 Task: Create a rule when custom fields attachments is set to a date between 1 and 7 working days from now by anyone except me.
Action: Mouse moved to (1038, 245)
Screenshot: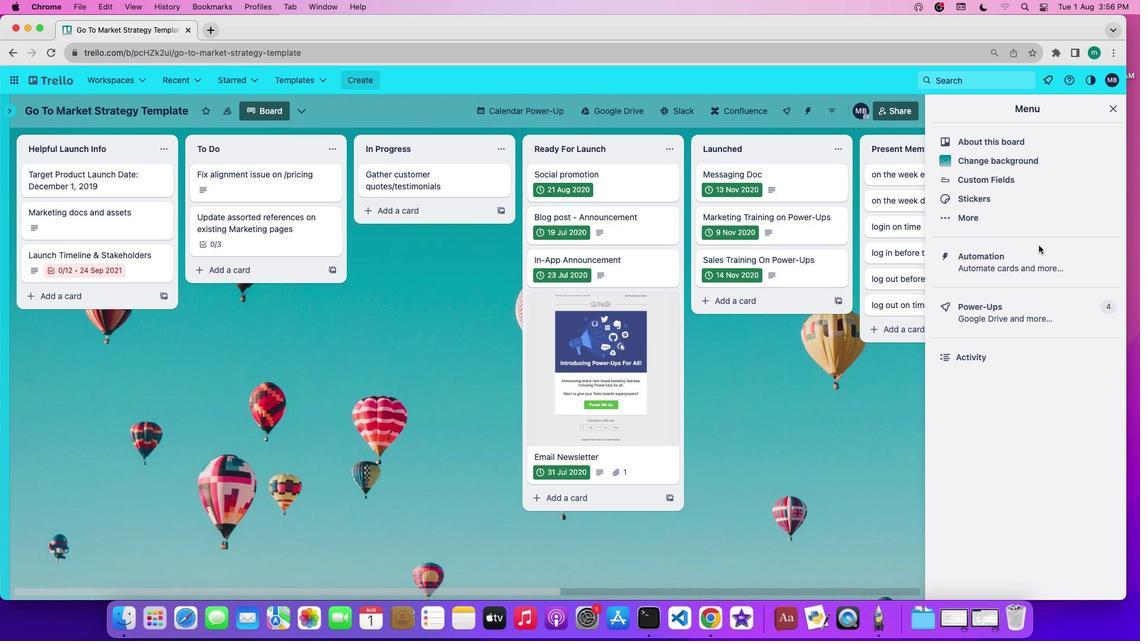 
Action: Mouse pressed left at (1038, 245)
Screenshot: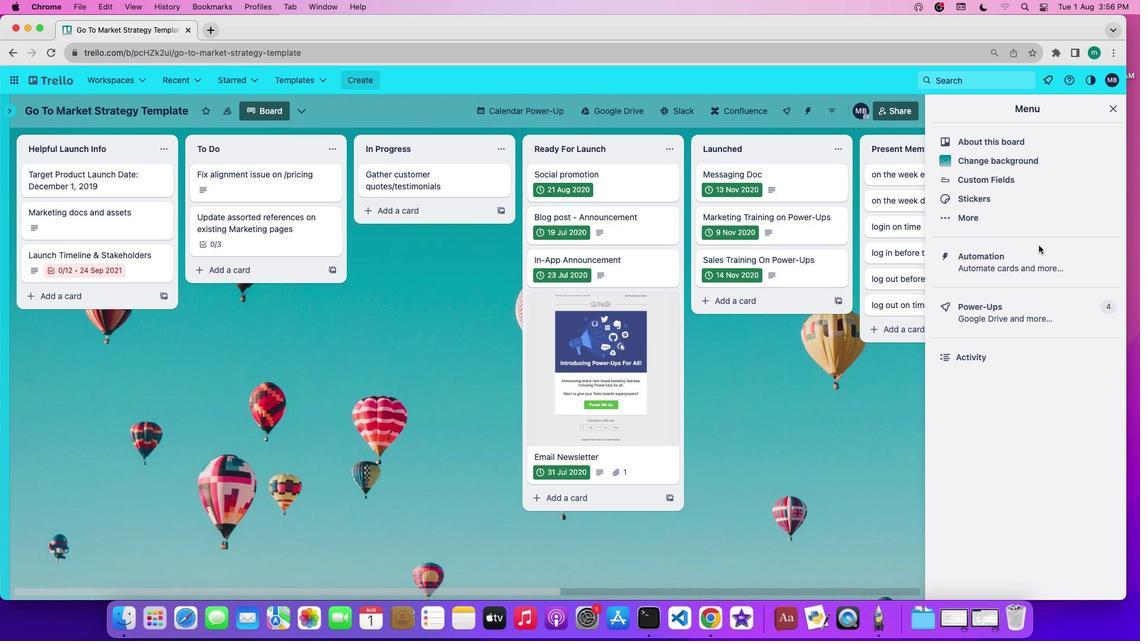 
Action: Mouse moved to (1038, 254)
Screenshot: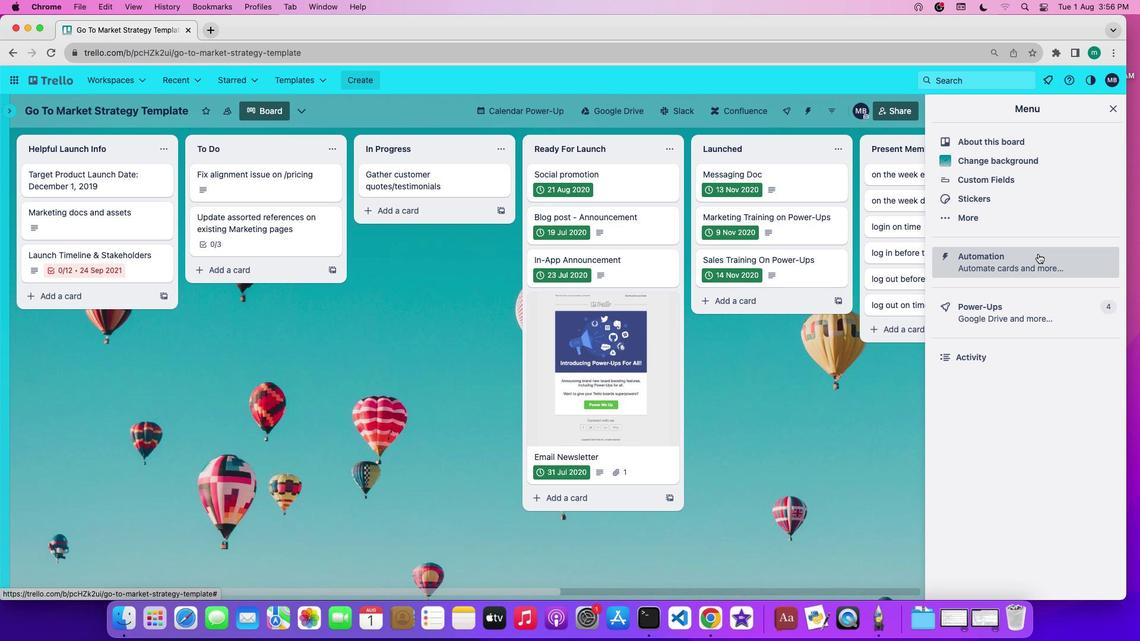 
Action: Mouse pressed left at (1038, 254)
Screenshot: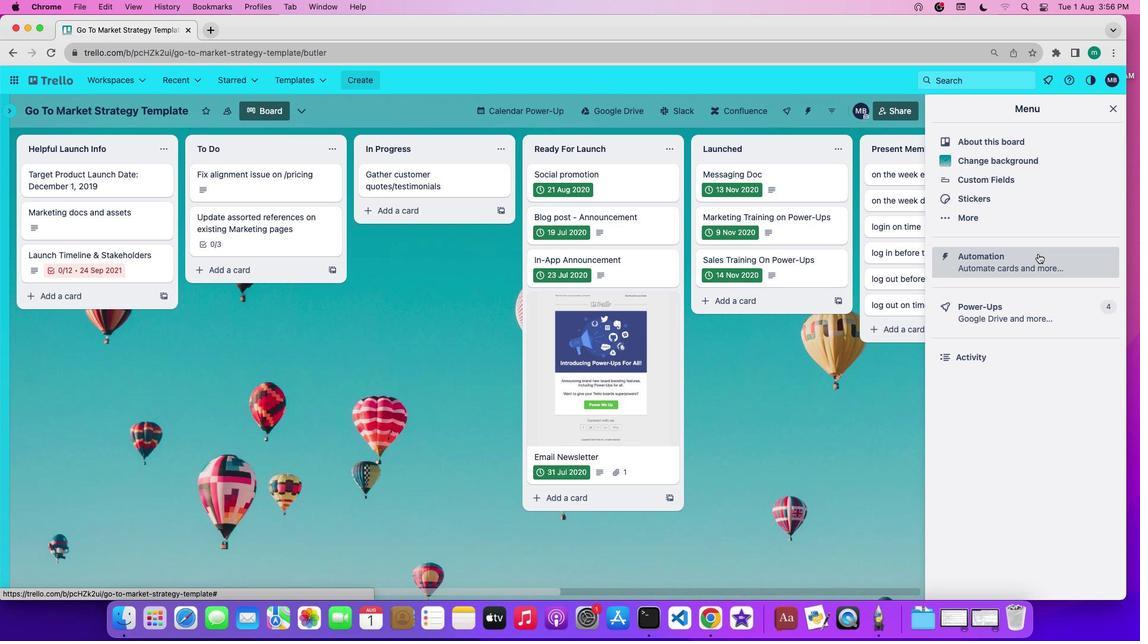 
Action: Mouse moved to (82, 212)
Screenshot: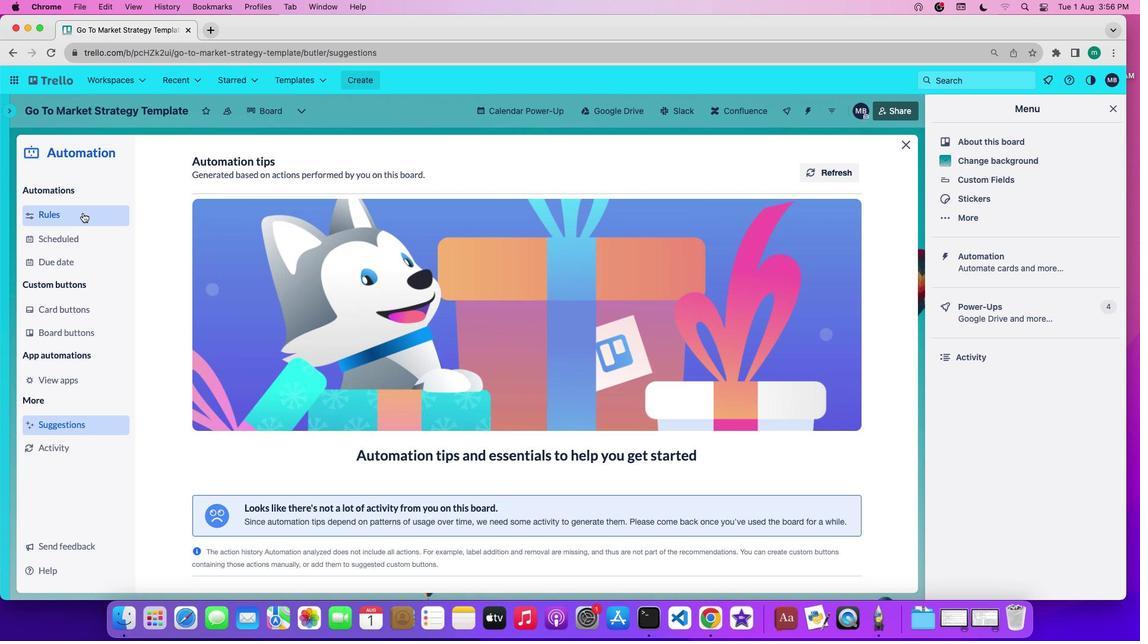 
Action: Mouse pressed left at (82, 212)
Screenshot: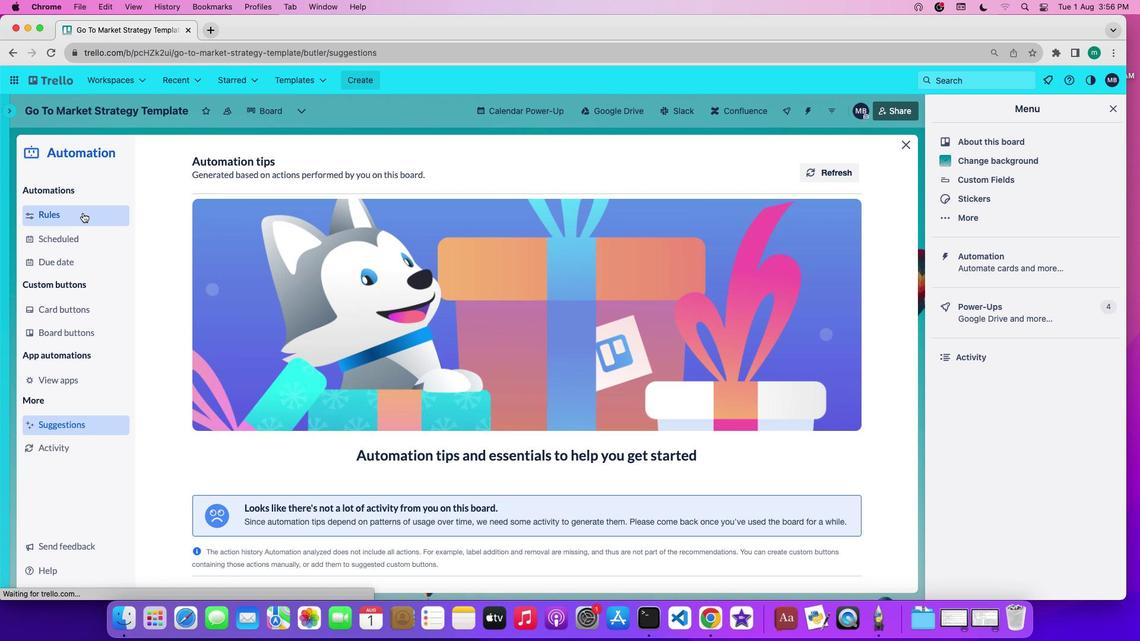 
Action: Mouse moved to (292, 425)
Screenshot: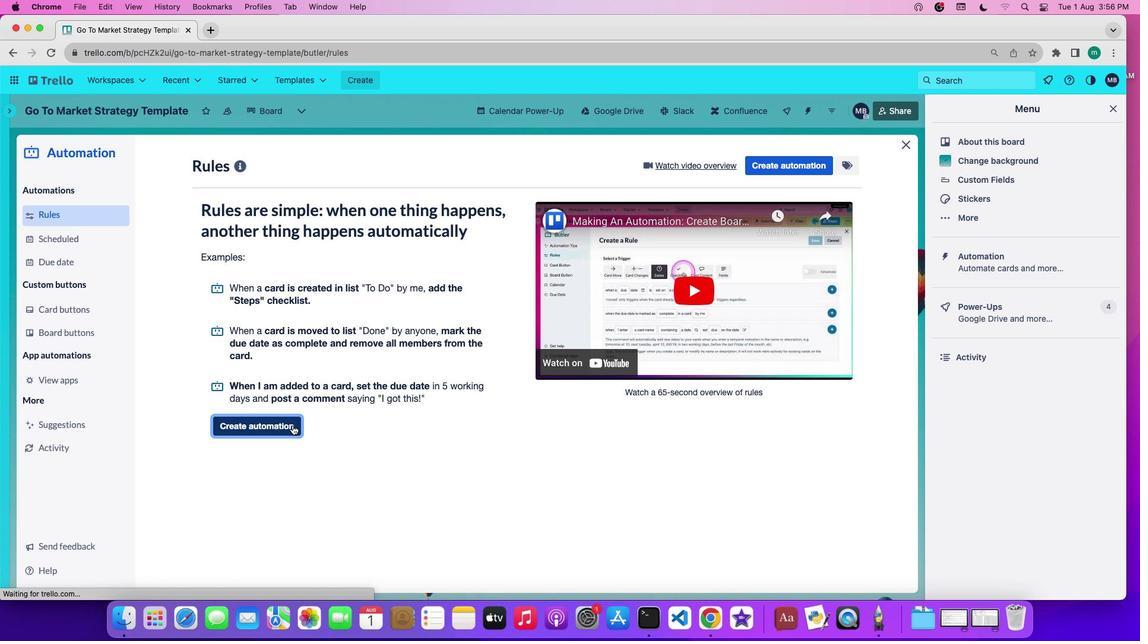 
Action: Mouse pressed left at (292, 425)
Screenshot: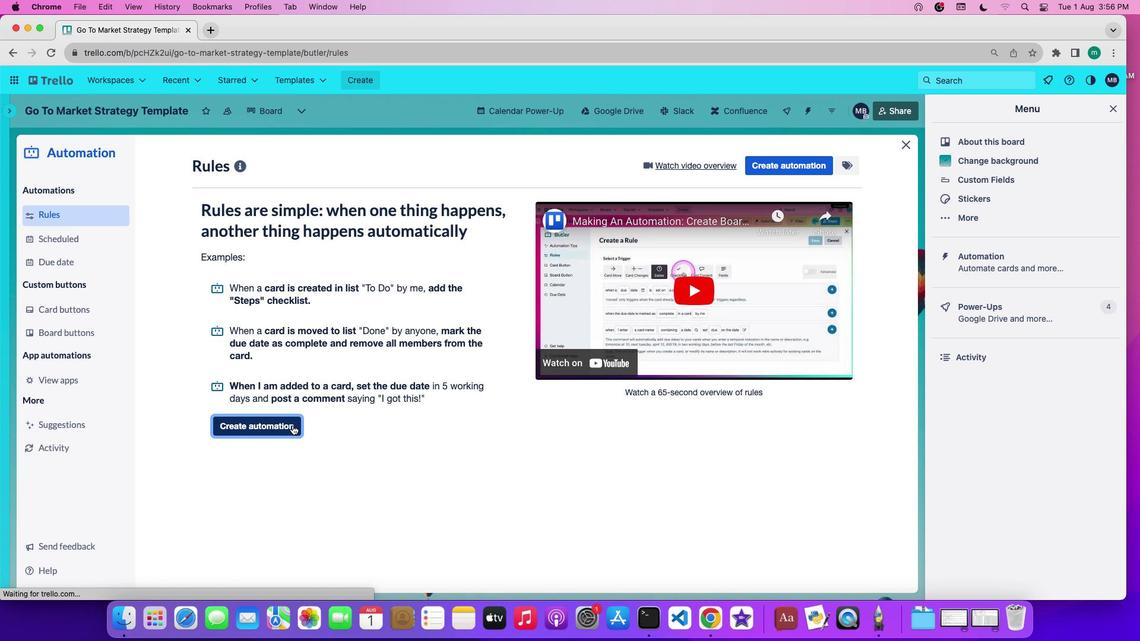 
Action: Mouse moved to (536, 273)
Screenshot: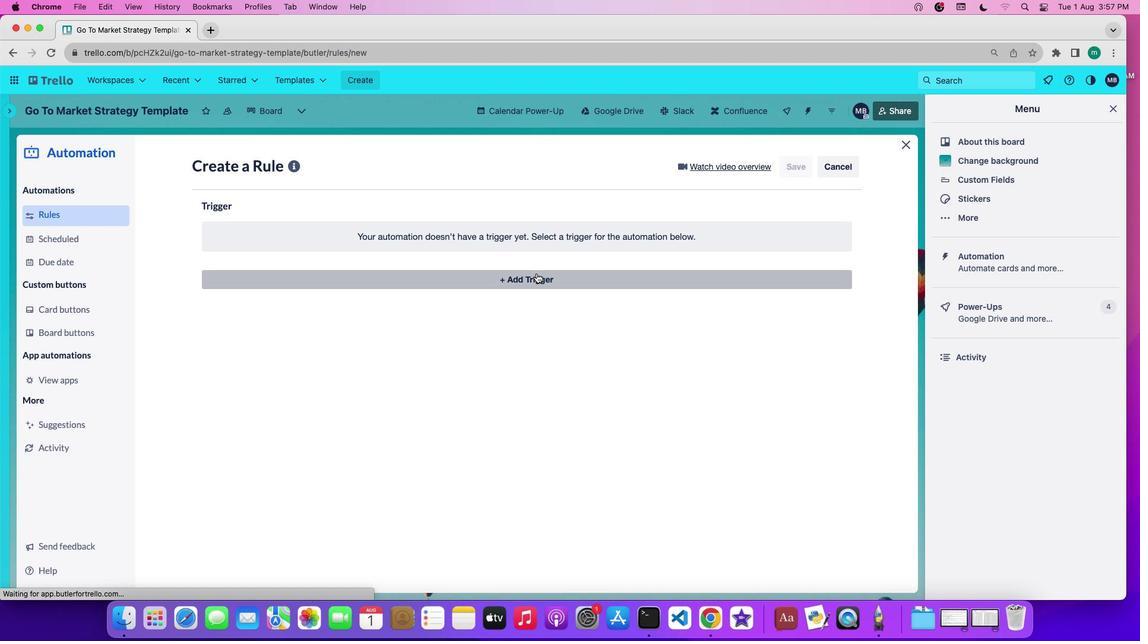 
Action: Mouse pressed left at (536, 273)
Screenshot: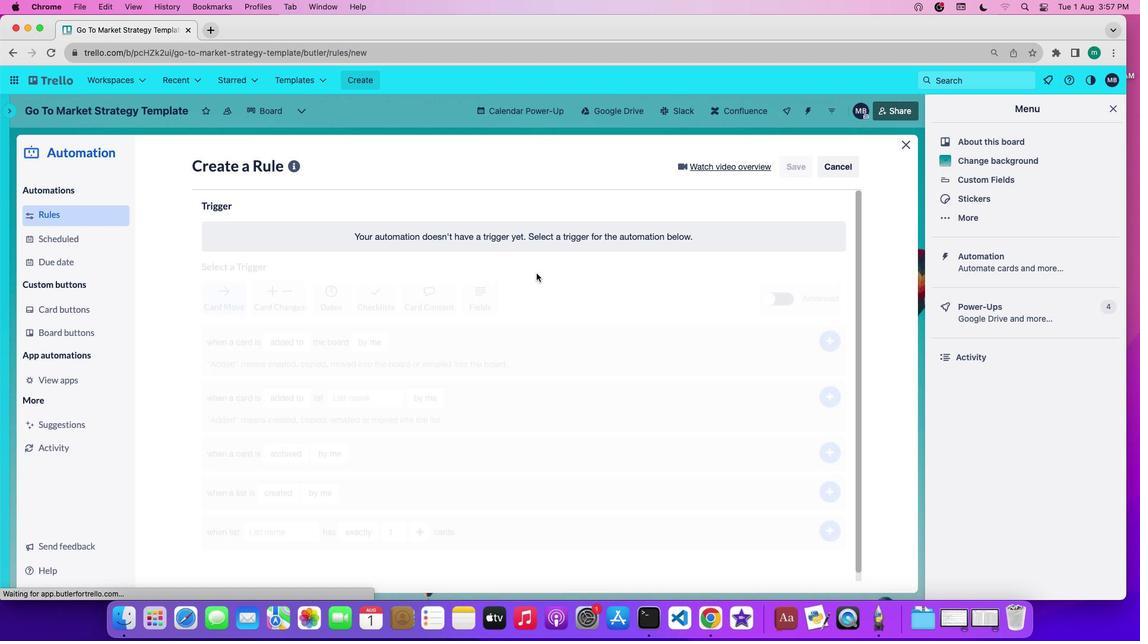 
Action: Mouse moved to (491, 326)
Screenshot: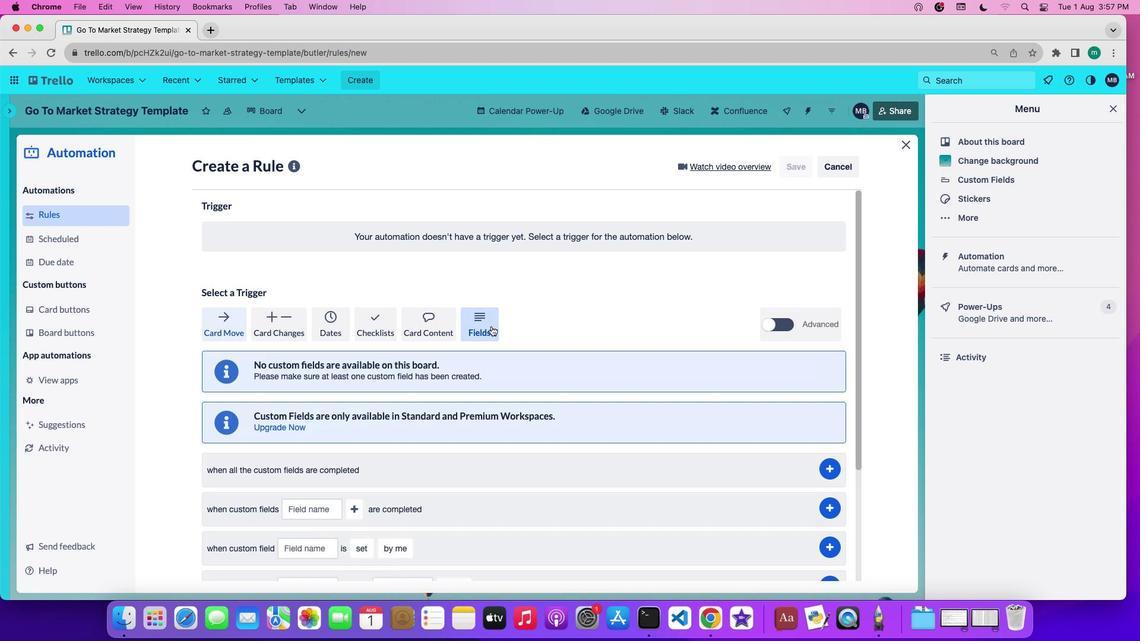 
Action: Mouse pressed left at (491, 326)
Screenshot: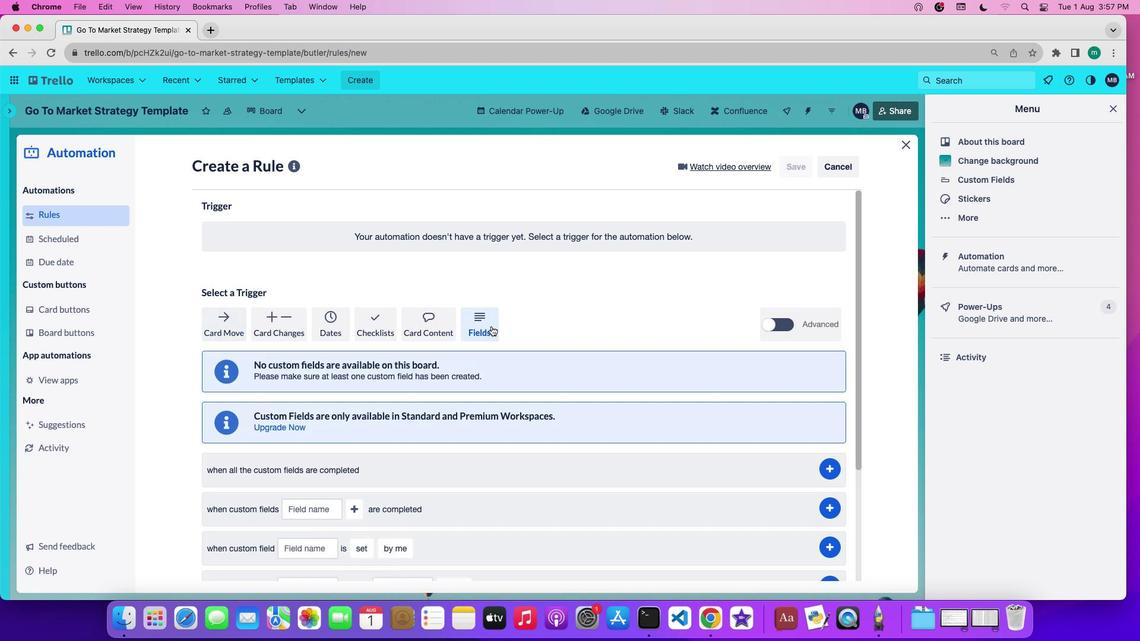 
Action: Mouse moved to (515, 418)
Screenshot: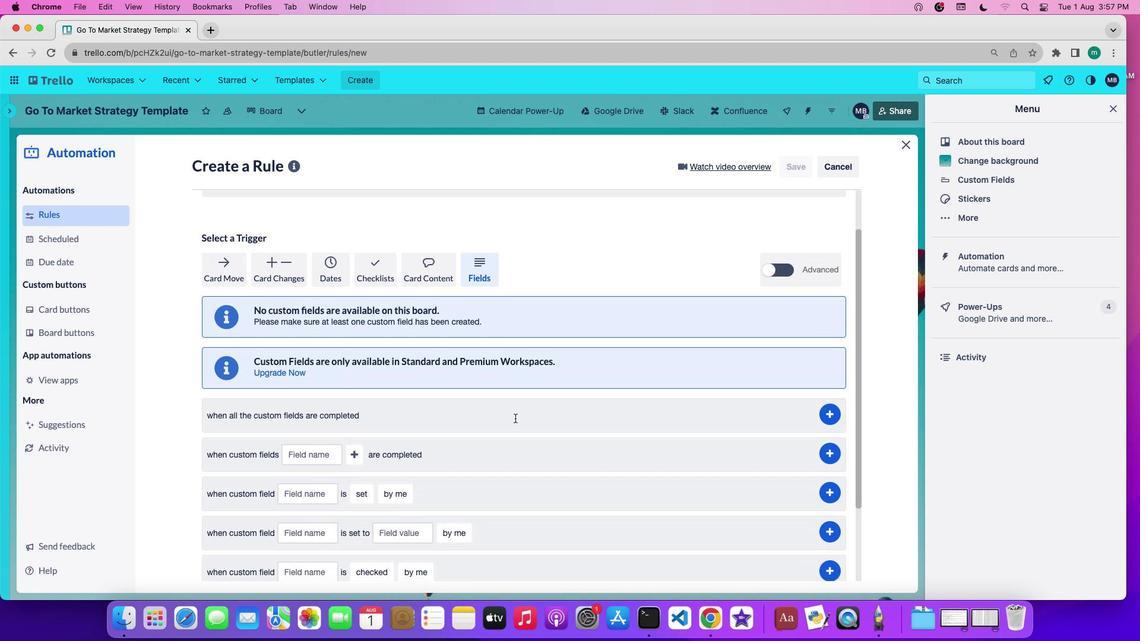 
Action: Mouse scrolled (515, 418) with delta (0, 0)
Screenshot: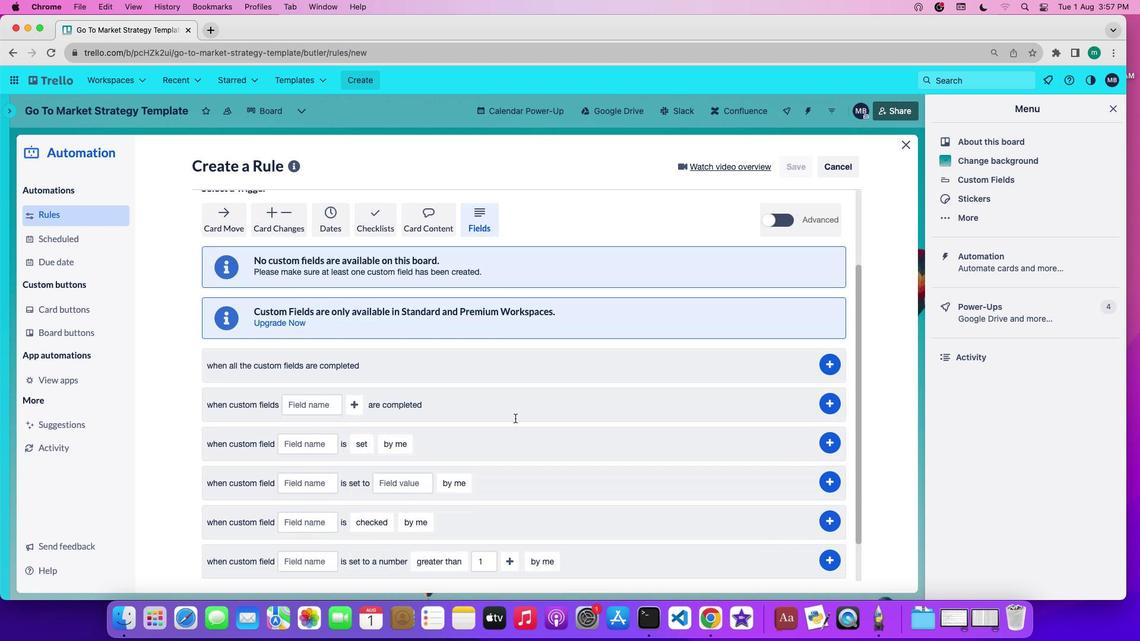 
Action: Mouse scrolled (515, 418) with delta (0, 0)
Screenshot: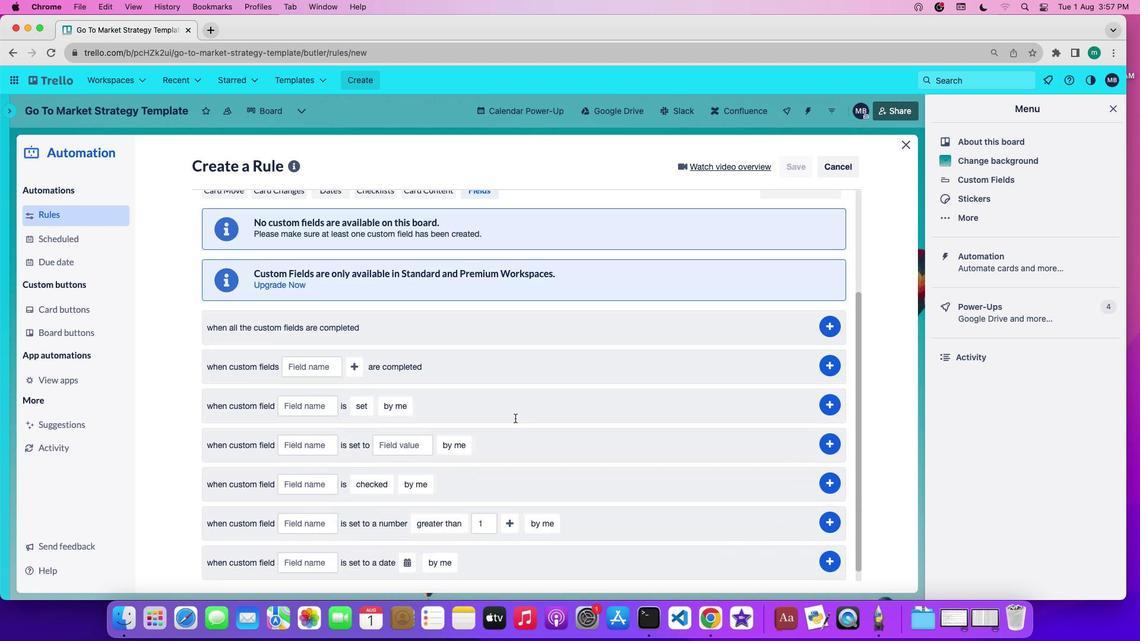 
Action: Mouse scrolled (515, 418) with delta (0, -1)
Screenshot: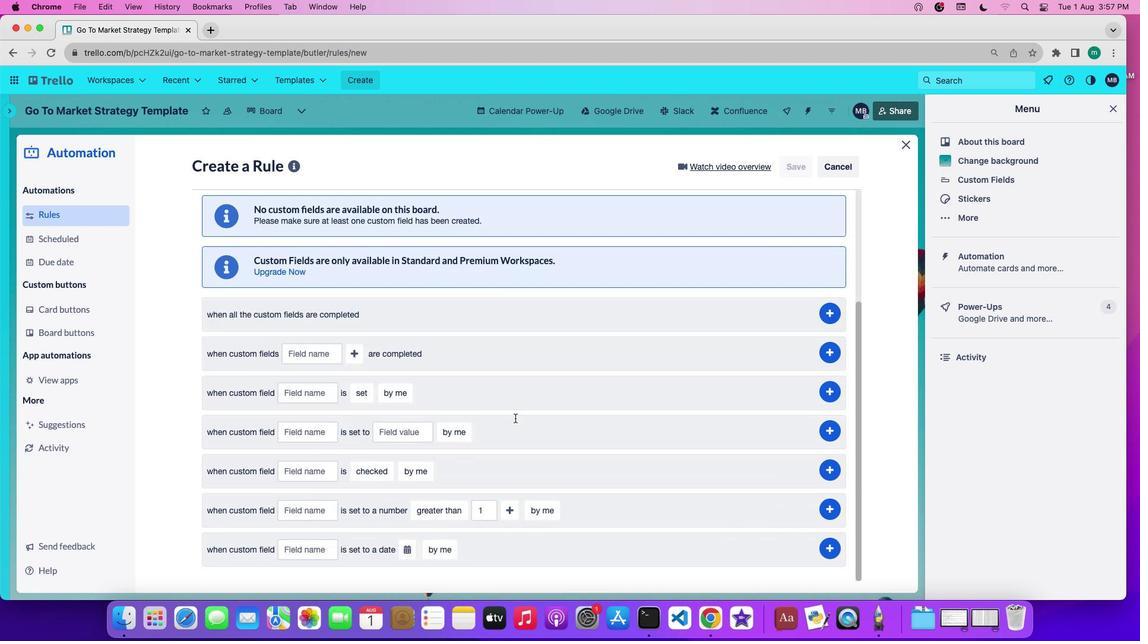 
Action: Mouse scrolled (515, 418) with delta (0, -2)
Screenshot: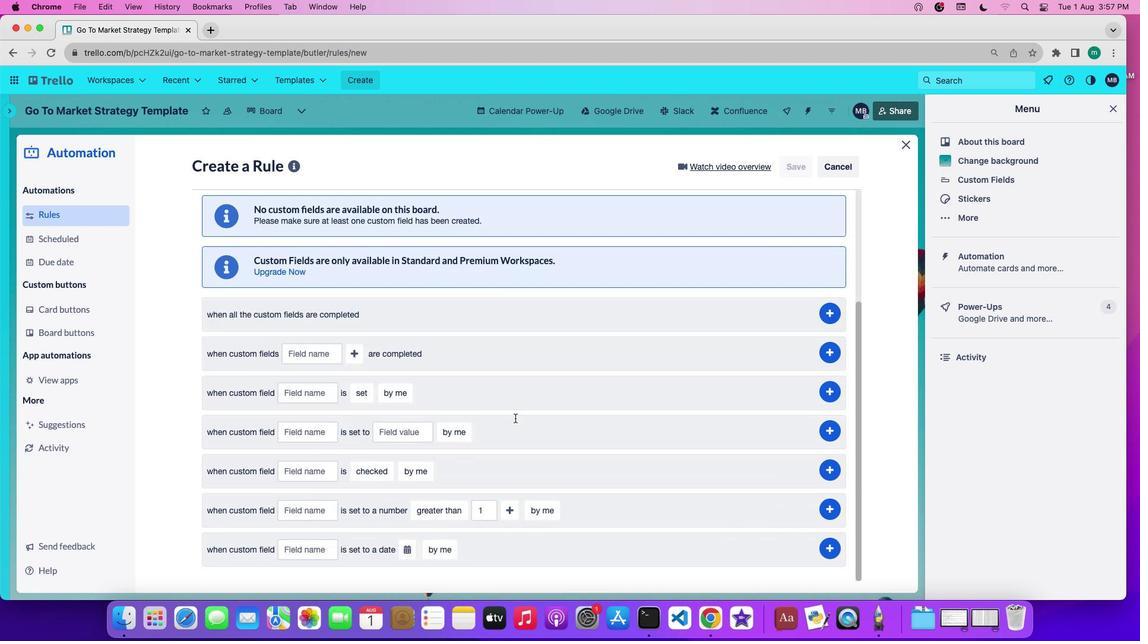 
Action: Mouse scrolled (515, 418) with delta (0, -3)
Screenshot: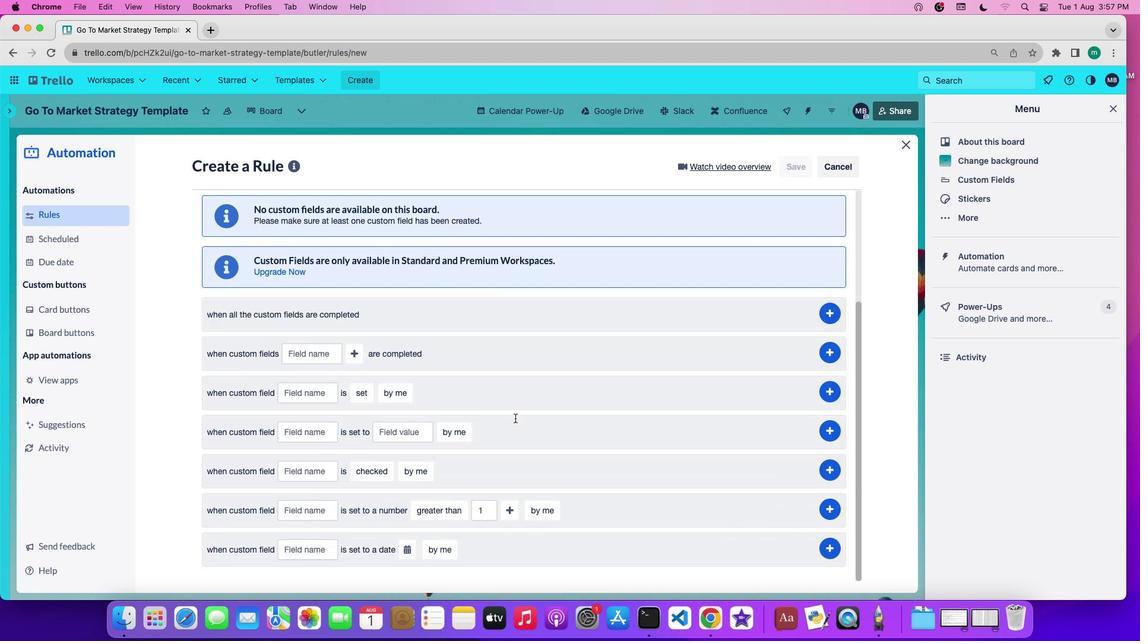 
Action: Mouse scrolled (515, 418) with delta (0, -3)
Screenshot: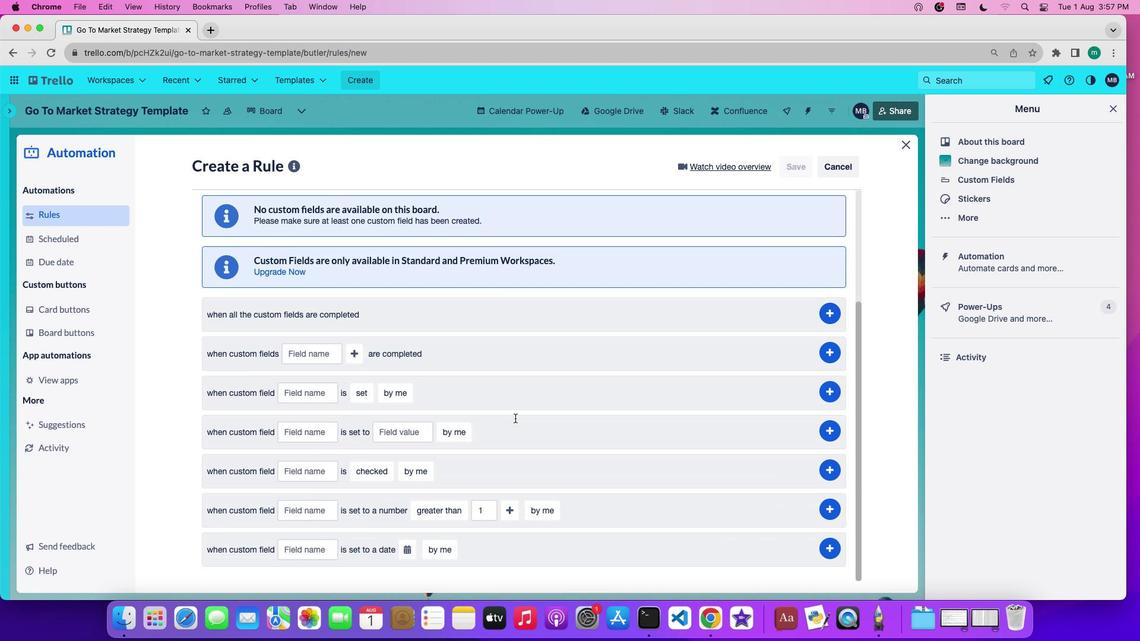 
Action: Mouse moved to (313, 548)
Screenshot: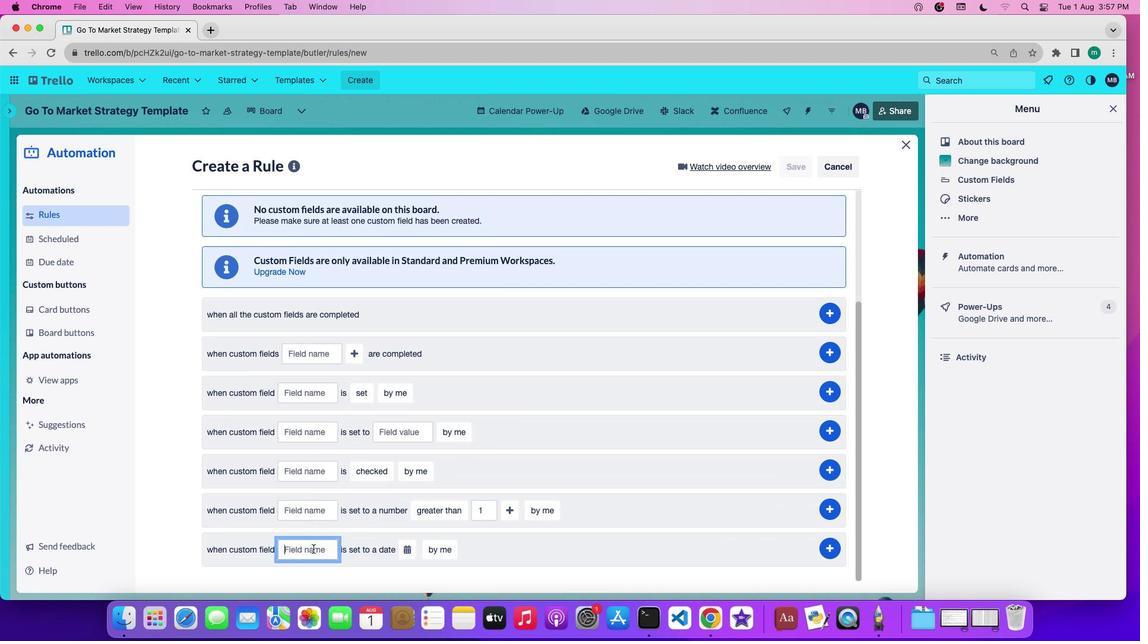 
Action: Mouse pressed left at (313, 548)
Screenshot: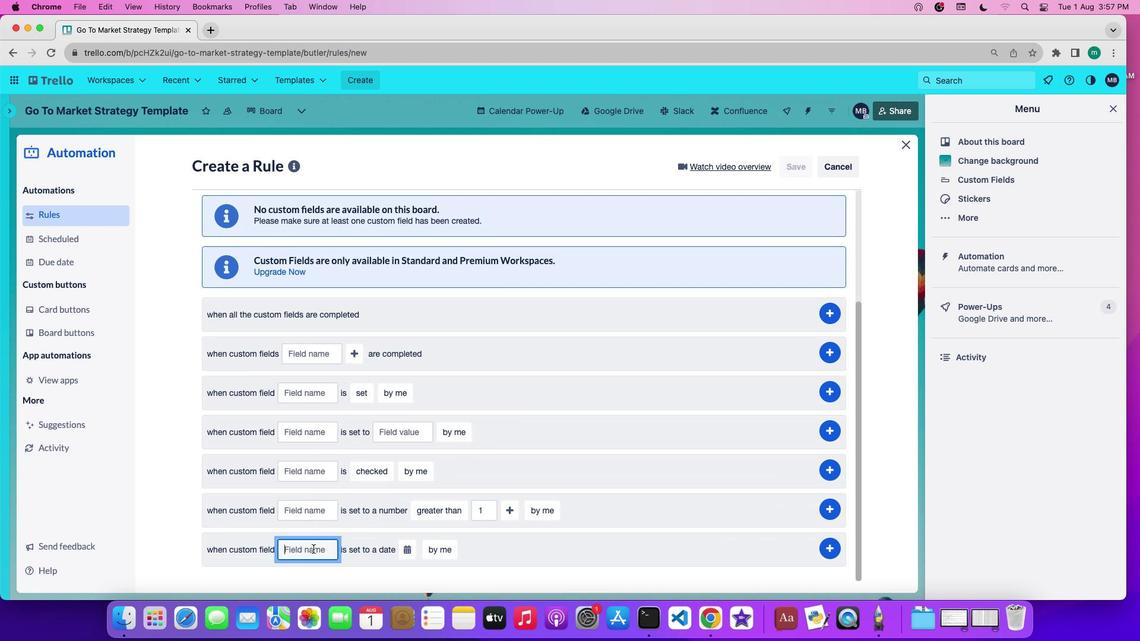 
Action: Mouse moved to (311, 548)
Screenshot: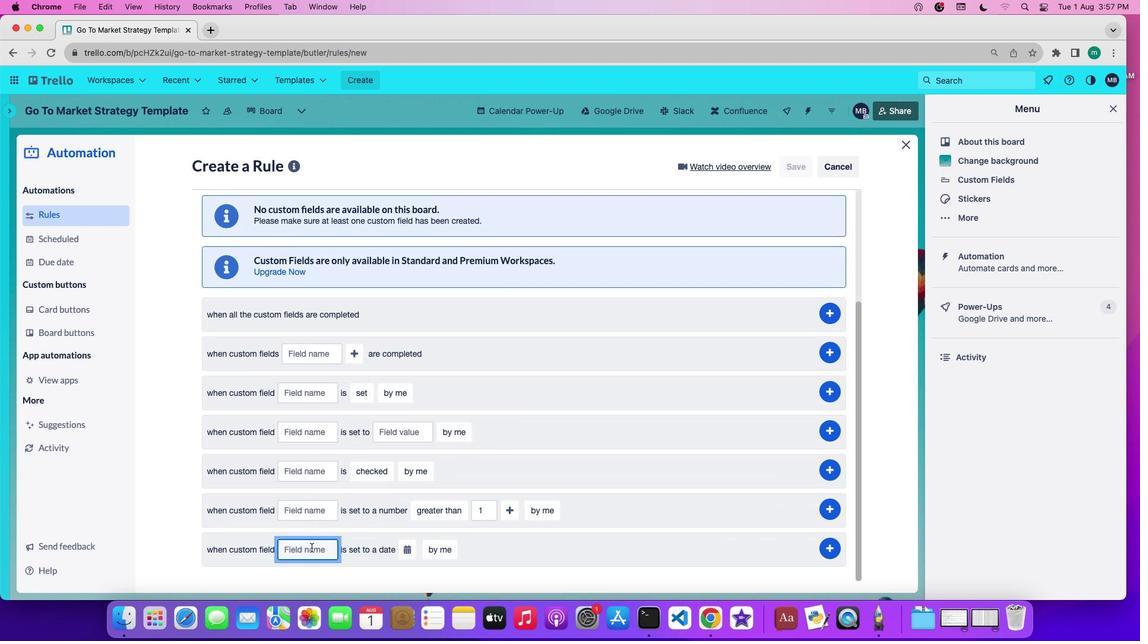 
Action: Key pressed 'a''t''t''a''c''h''m''e''n''t''s'
Screenshot: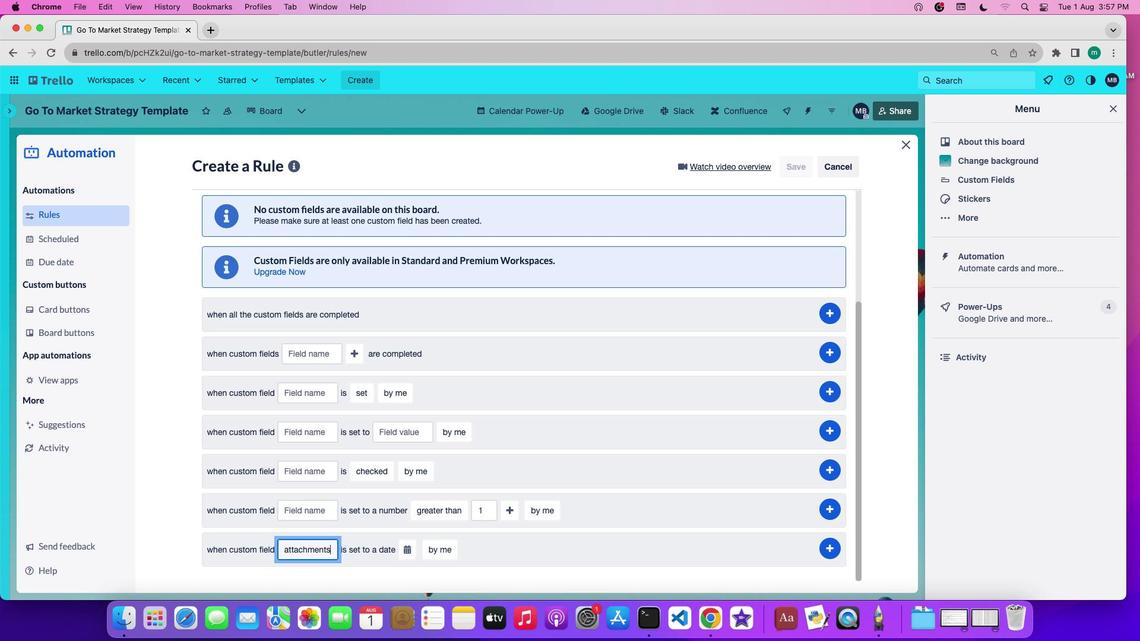 
Action: Mouse moved to (403, 549)
Screenshot: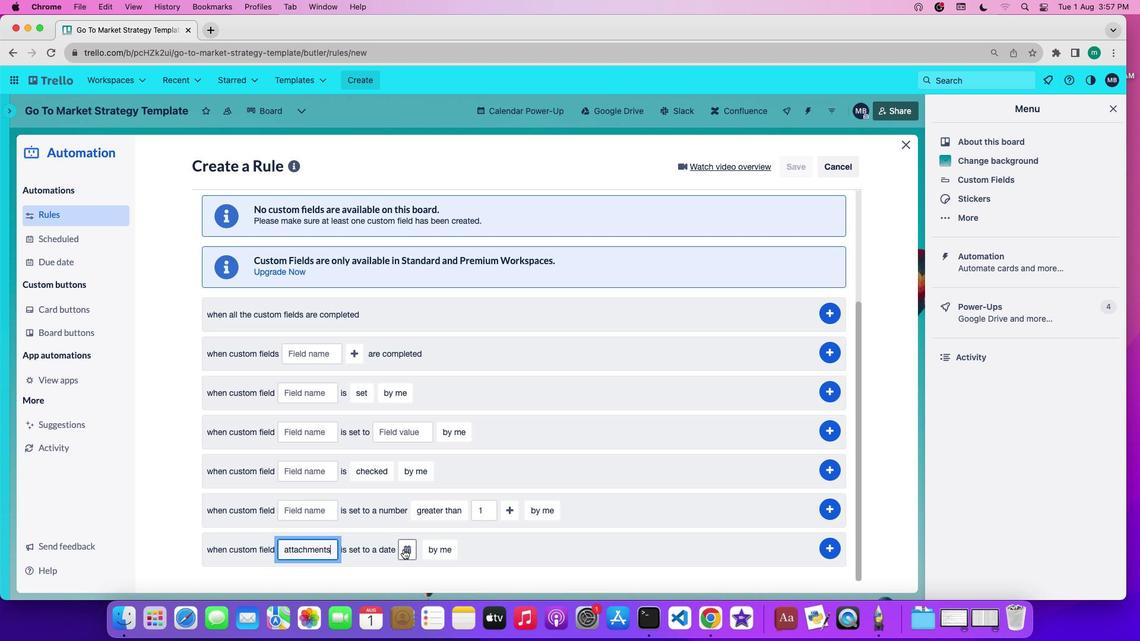 
Action: Mouse pressed left at (403, 549)
Screenshot: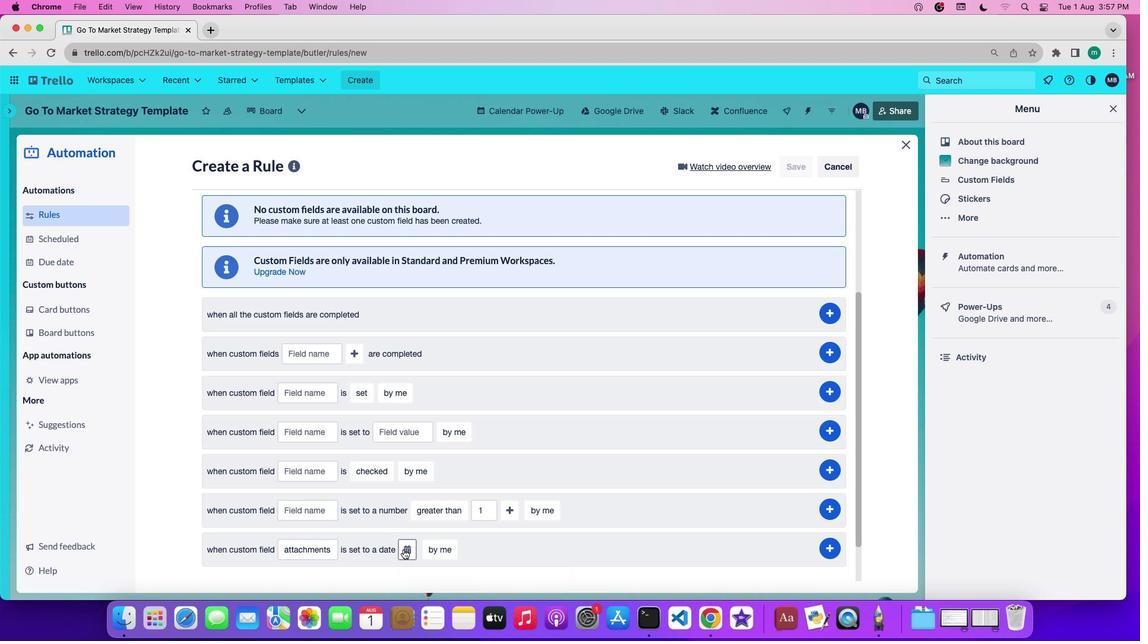 
Action: Mouse moved to (412, 548)
Screenshot: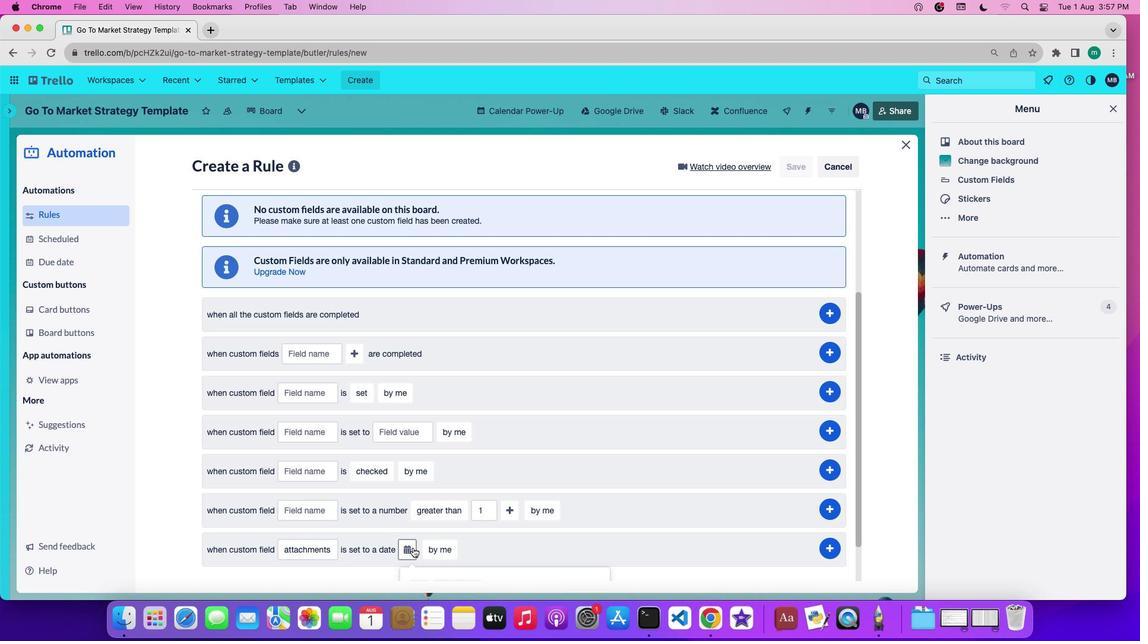 
Action: Mouse pressed left at (412, 548)
Screenshot: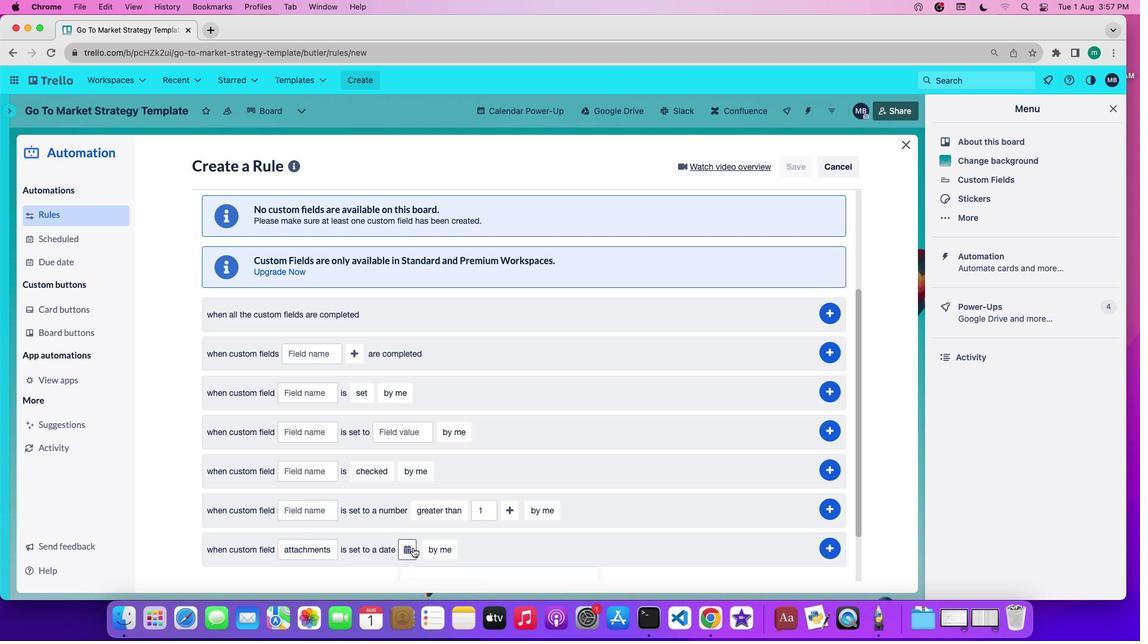 
Action: Mouse moved to (412, 543)
Screenshot: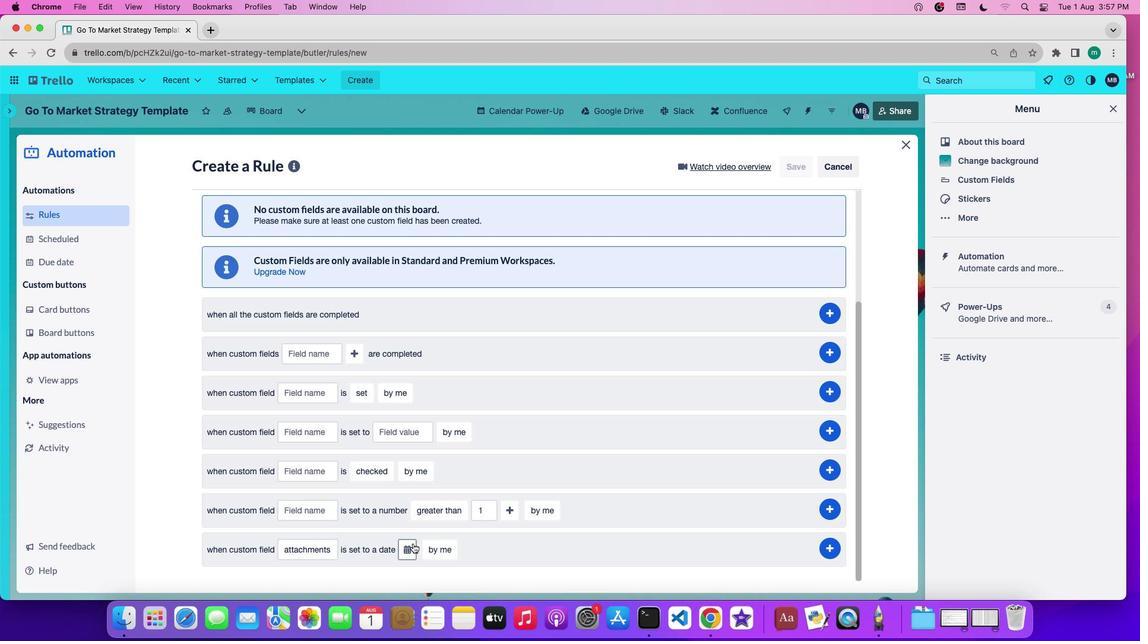 
Action: Mouse pressed left at (412, 543)
Screenshot: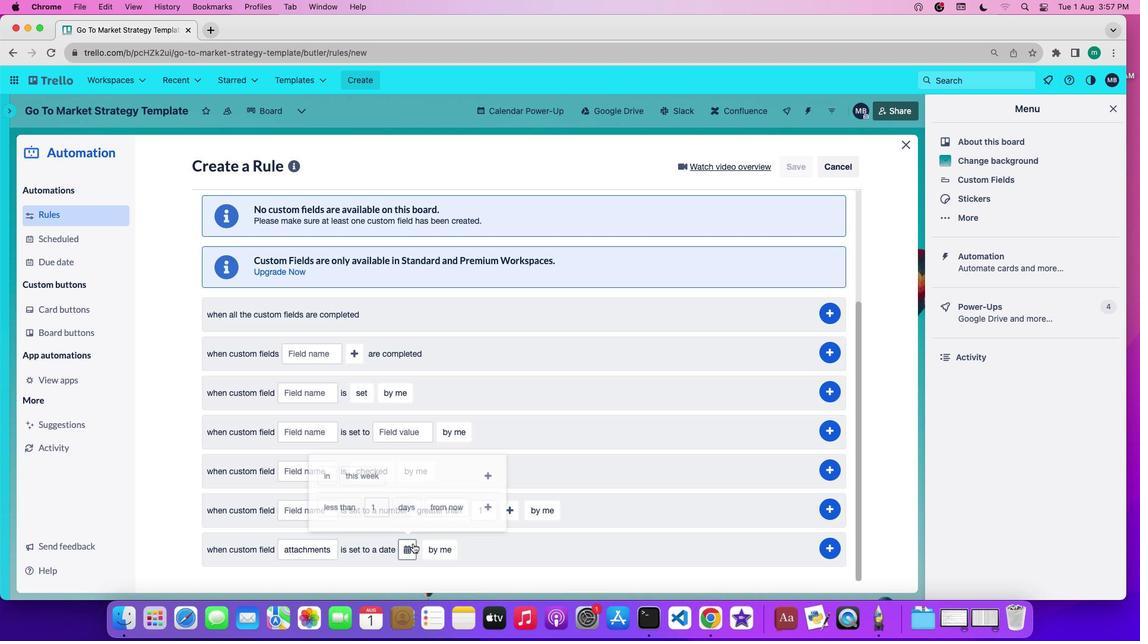 
Action: Mouse moved to (341, 511)
Screenshot: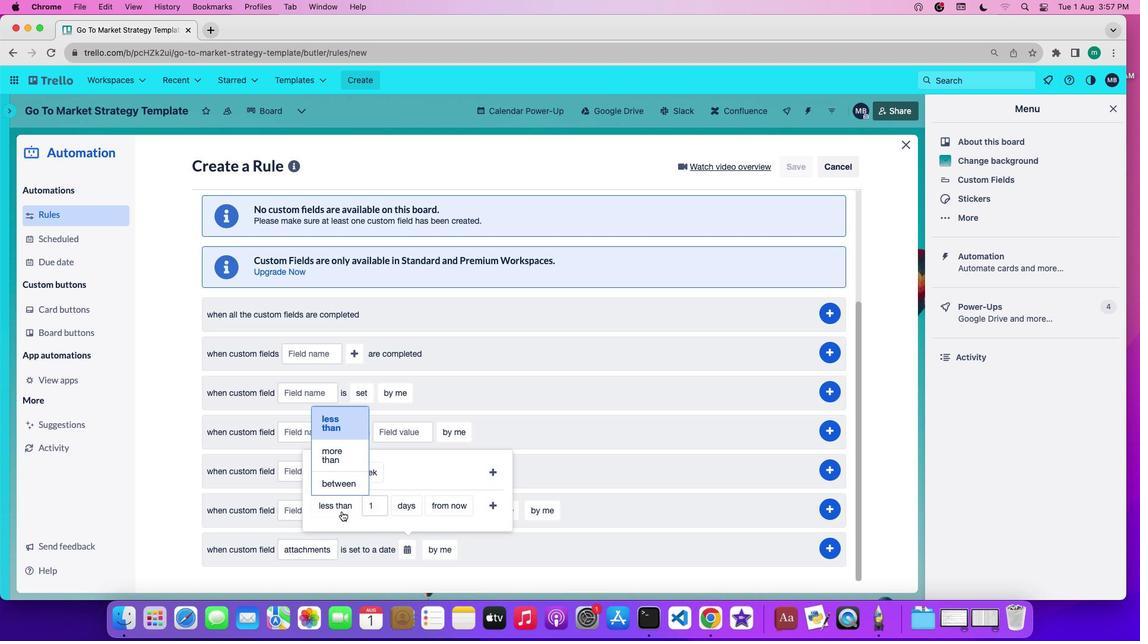 
Action: Mouse pressed left at (341, 511)
Screenshot: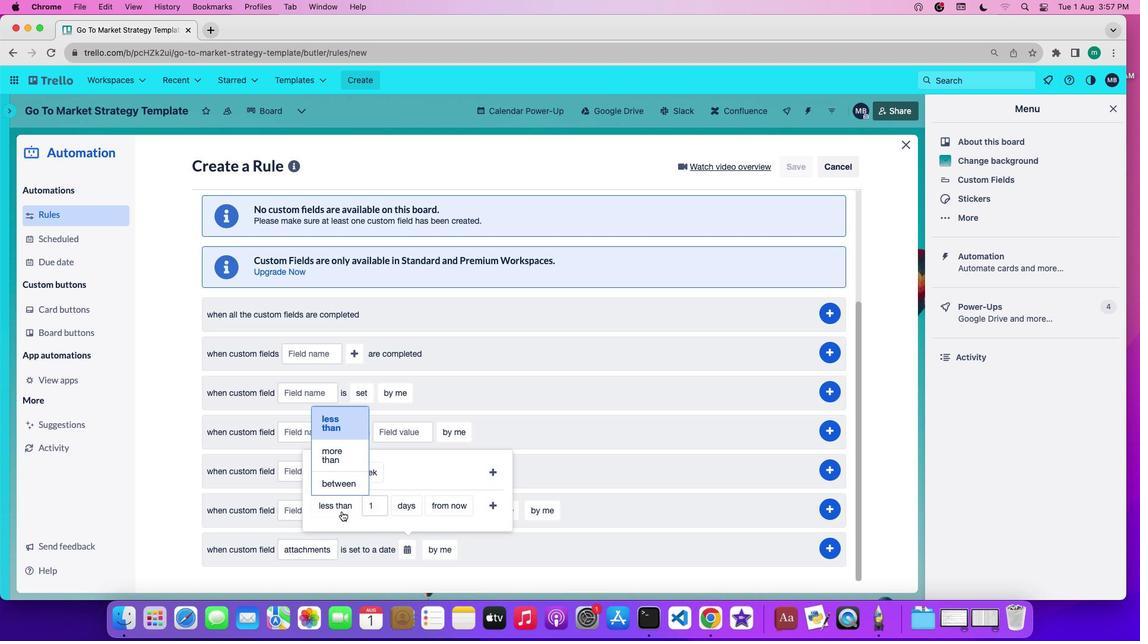
Action: Mouse moved to (337, 486)
Screenshot: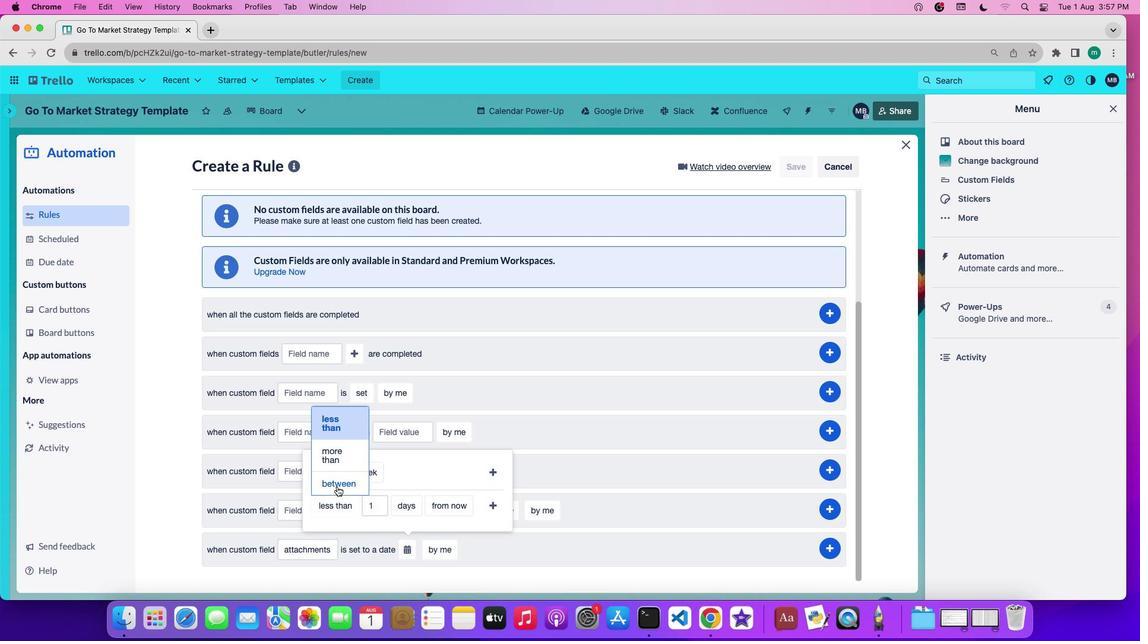 
Action: Mouse pressed left at (337, 486)
Screenshot: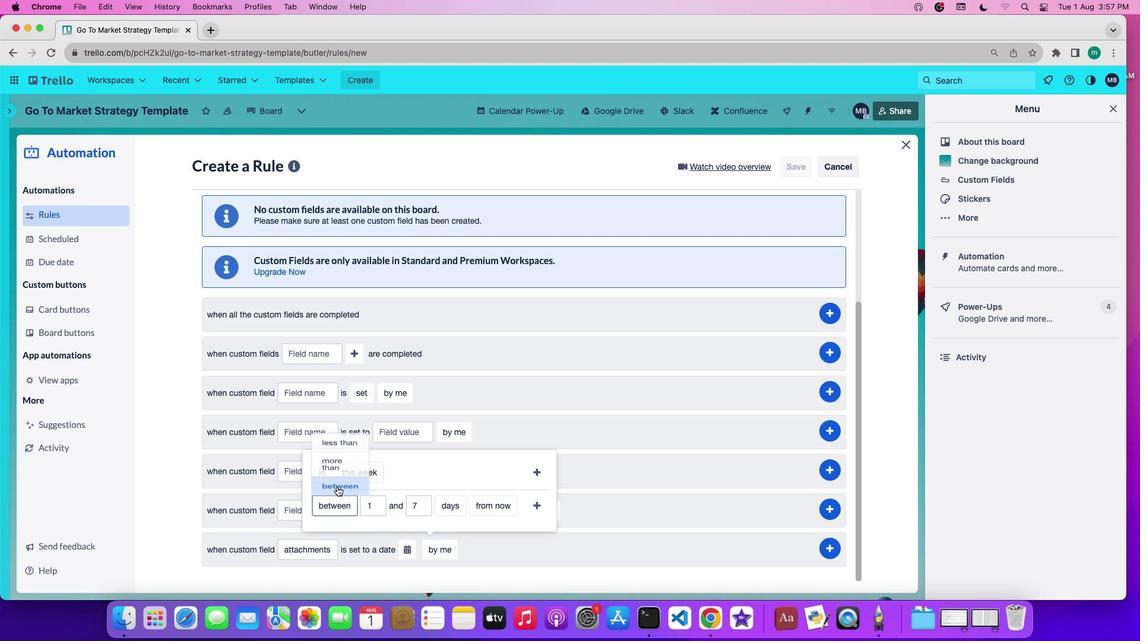 
Action: Mouse moved to (453, 510)
Screenshot: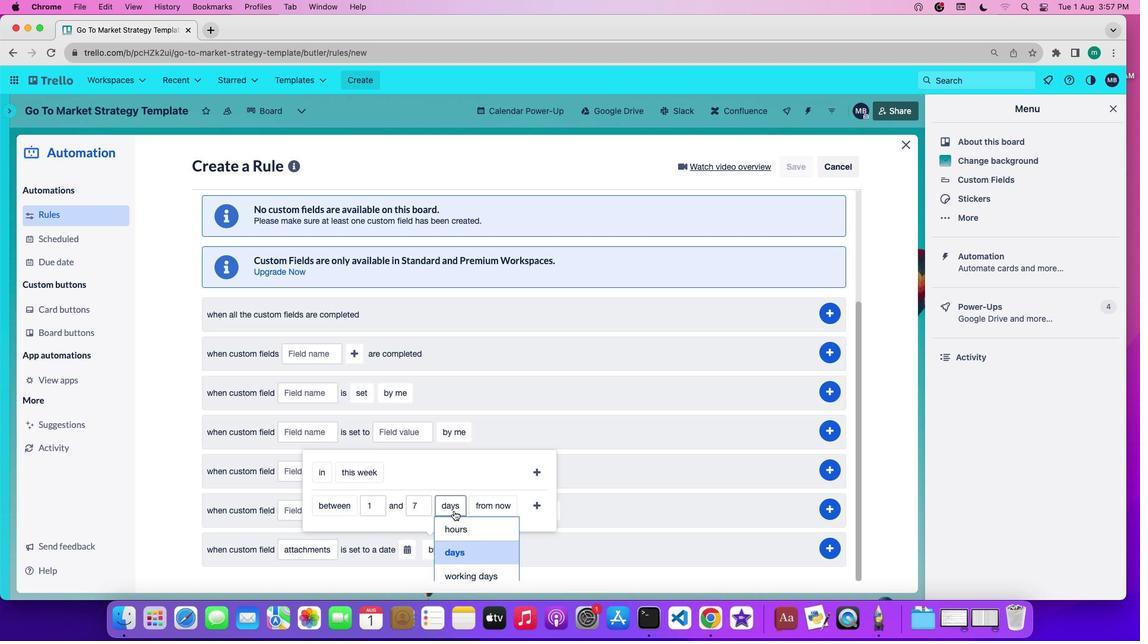 
Action: Mouse pressed left at (453, 510)
Screenshot: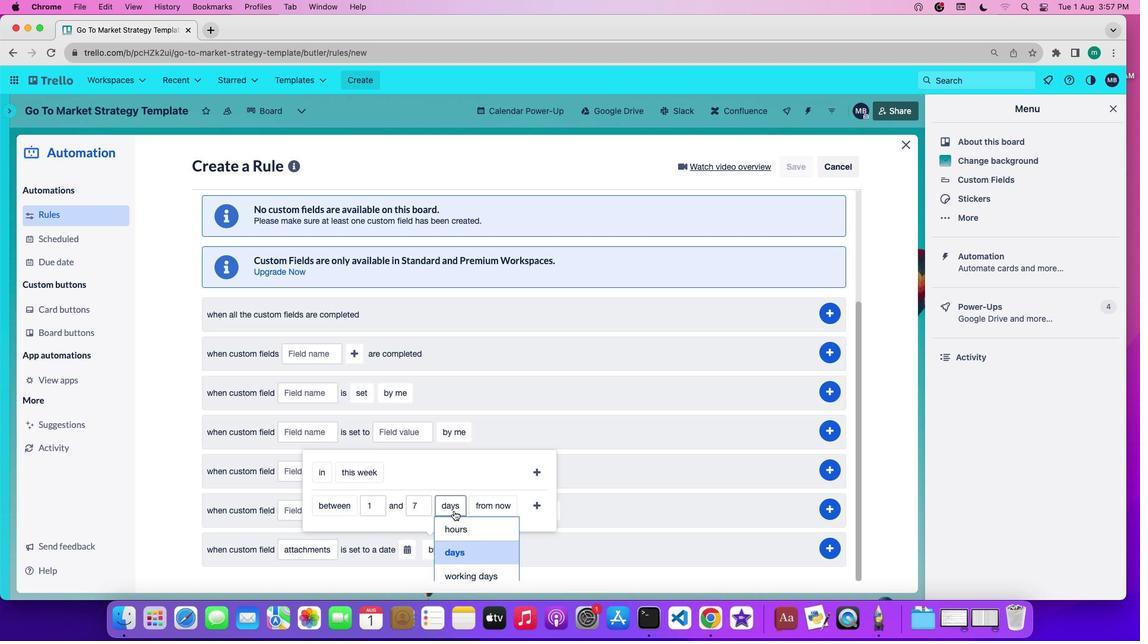 
Action: Mouse moved to (472, 580)
Screenshot: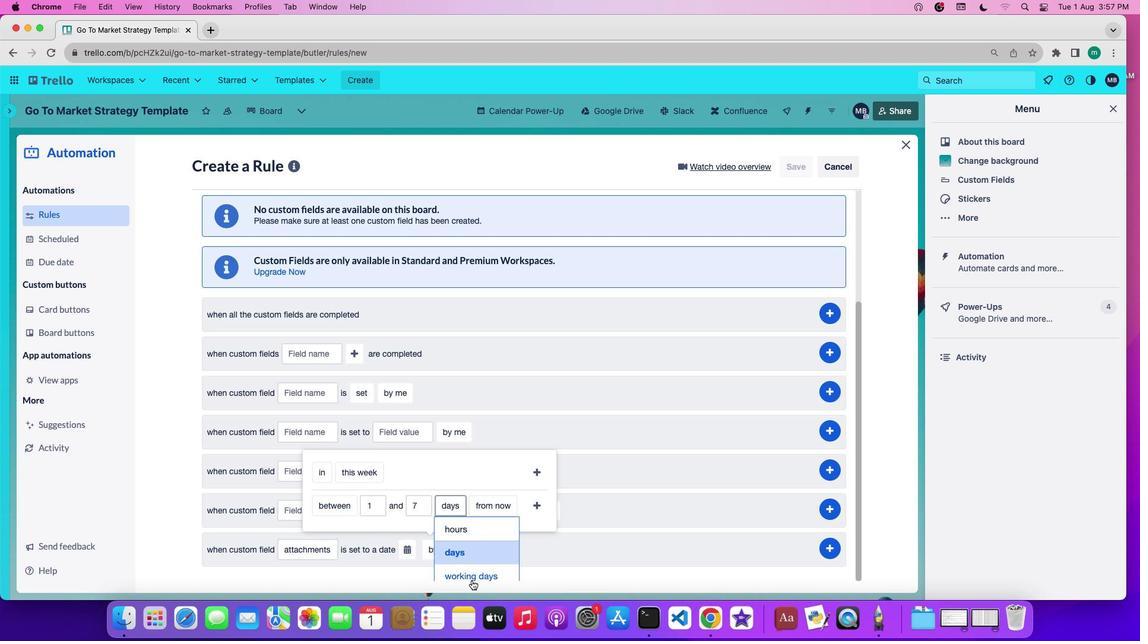 
Action: Mouse pressed left at (472, 580)
Screenshot: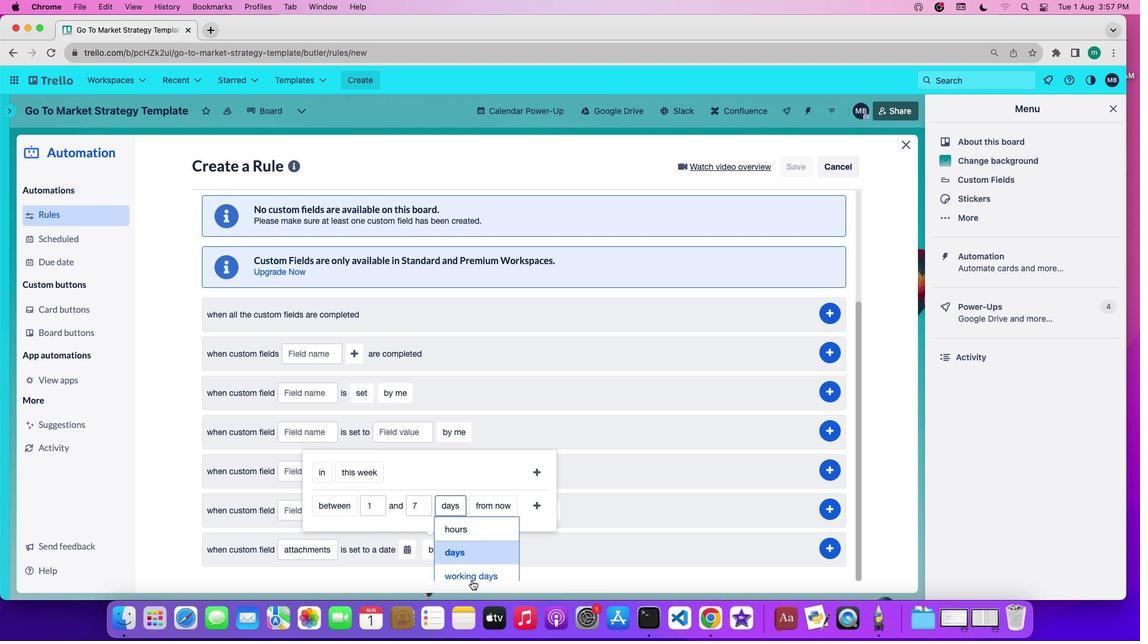 
Action: Mouse moved to (529, 512)
Screenshot: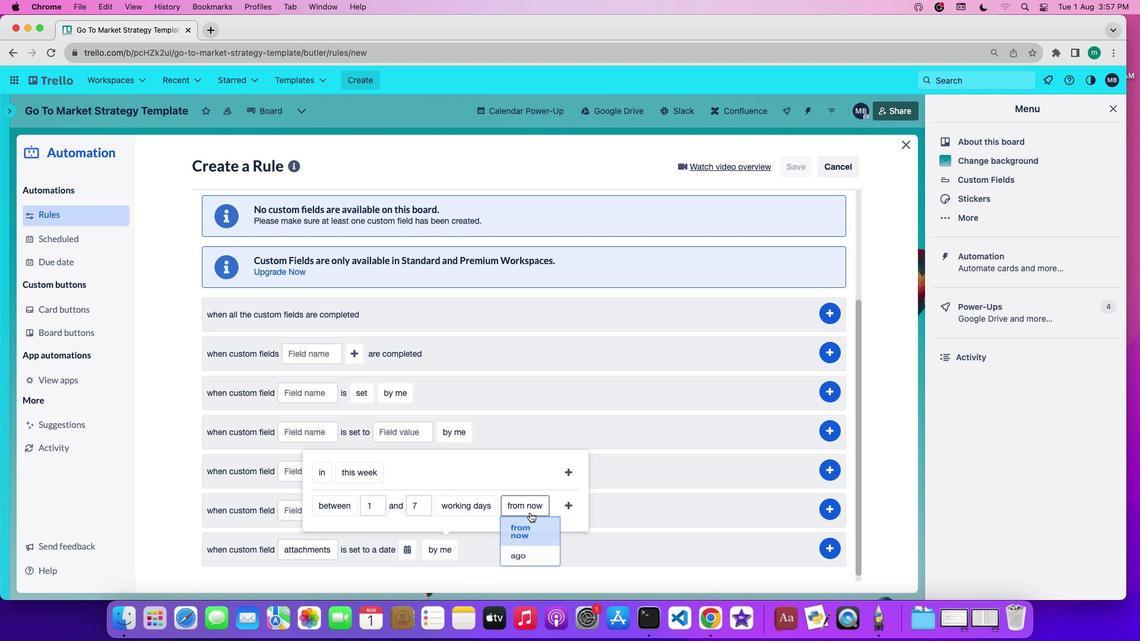 
Action: Mouse pressed left at (529, 512)
Screenshot: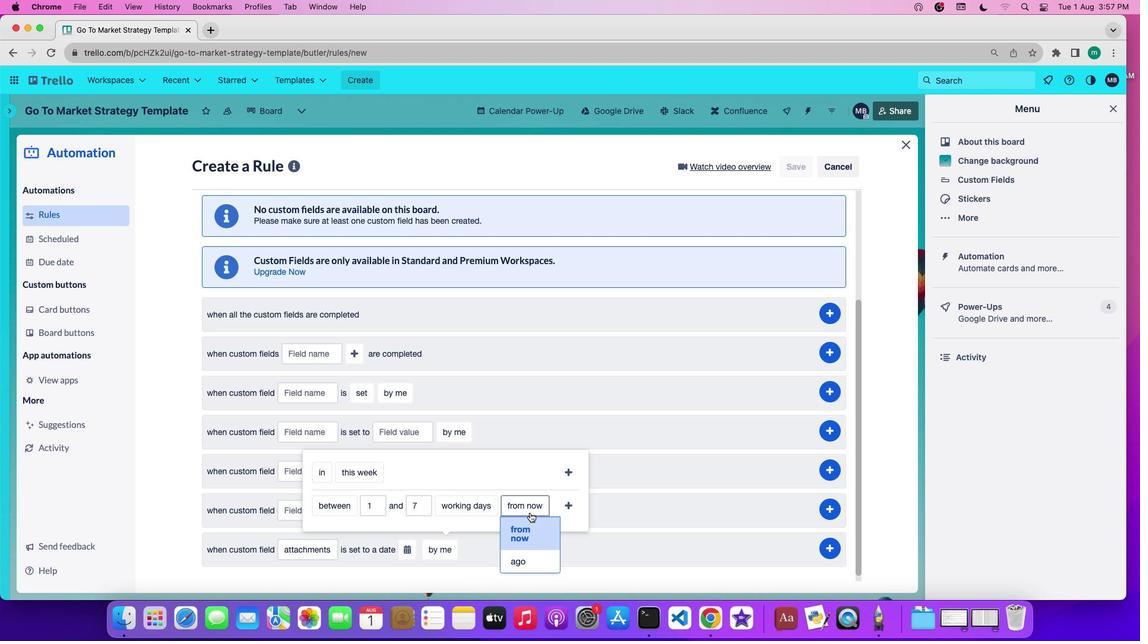 
Action: Mouse moved to (530, 526)
Screenshot: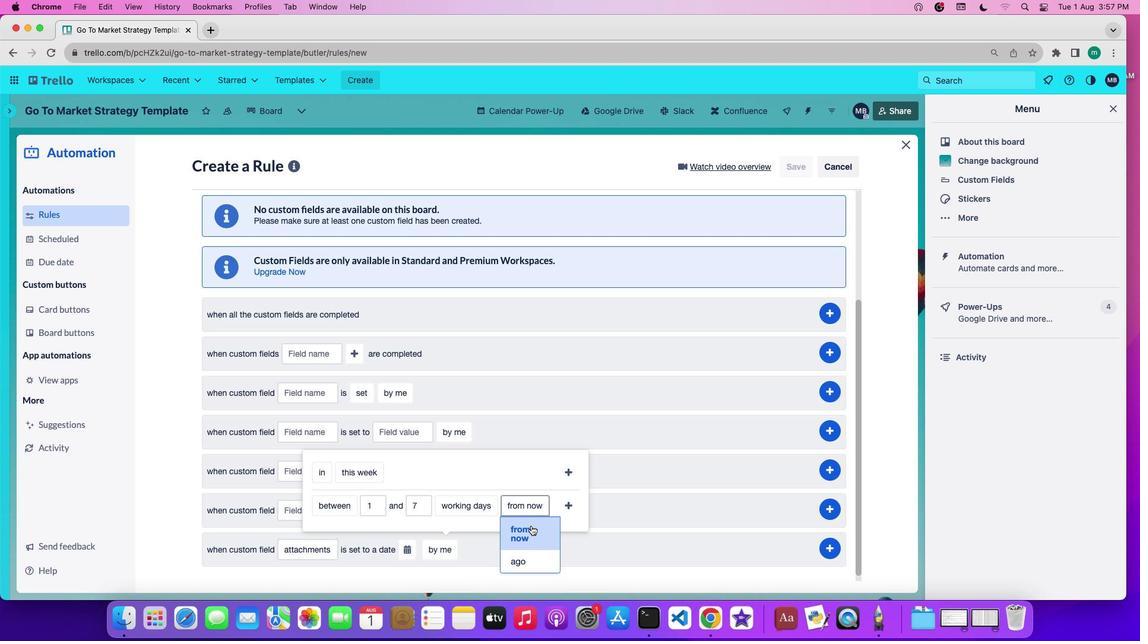 
Action: Mouse pressed left at (530, 526)
Screenshot: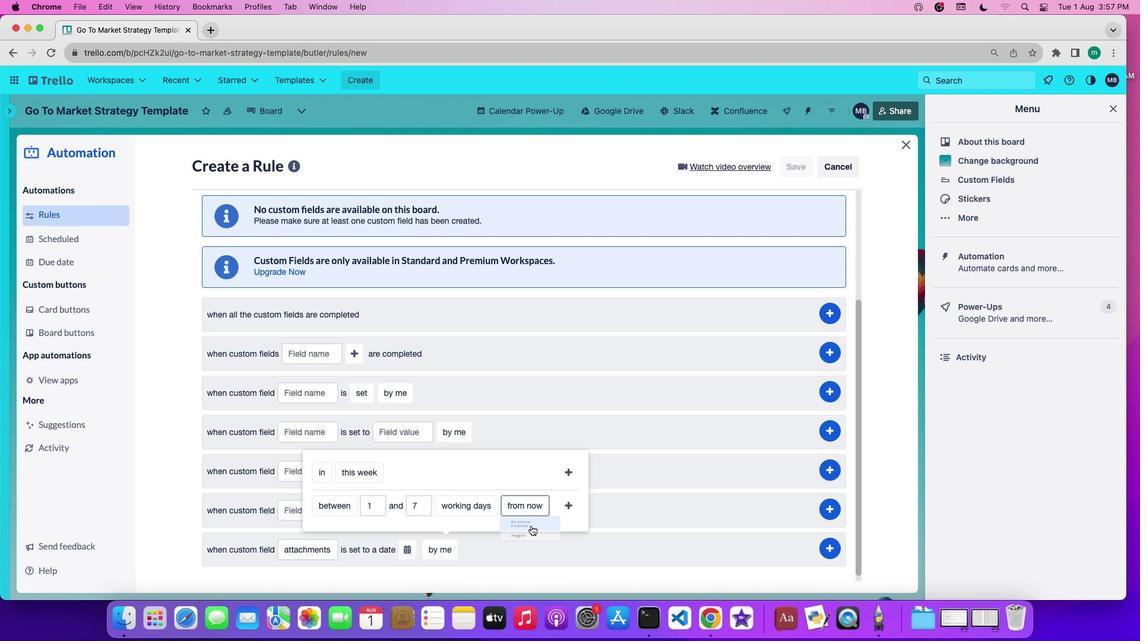 
Action: Mouse moved to (570, 504)
Screenshot: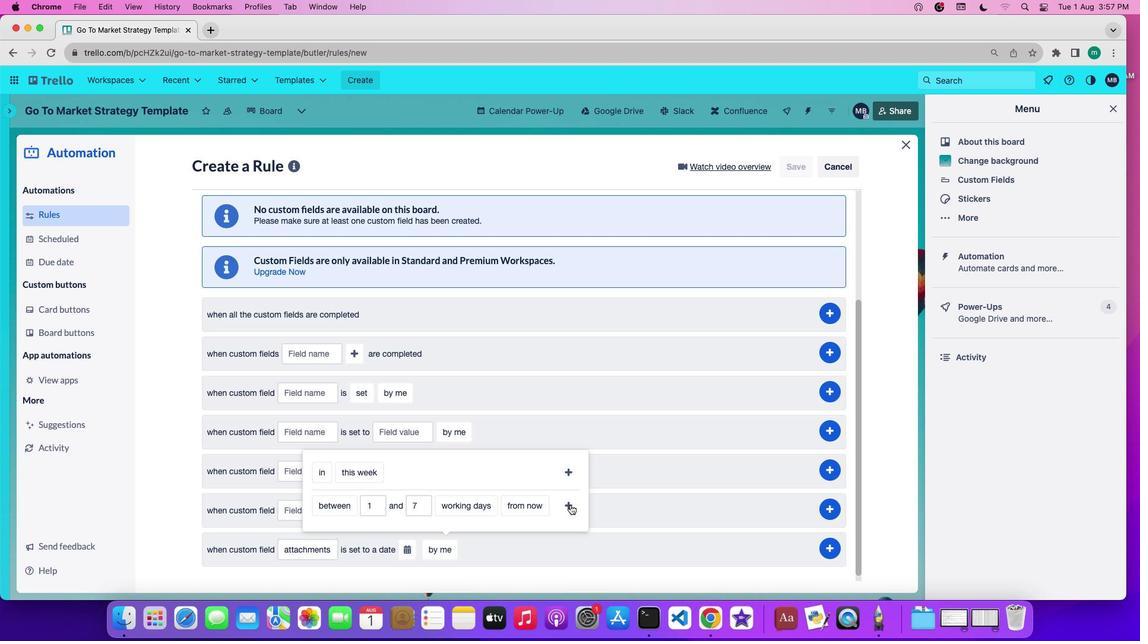 
Action: Mouse pressed left at (570, 504)
Screenshot: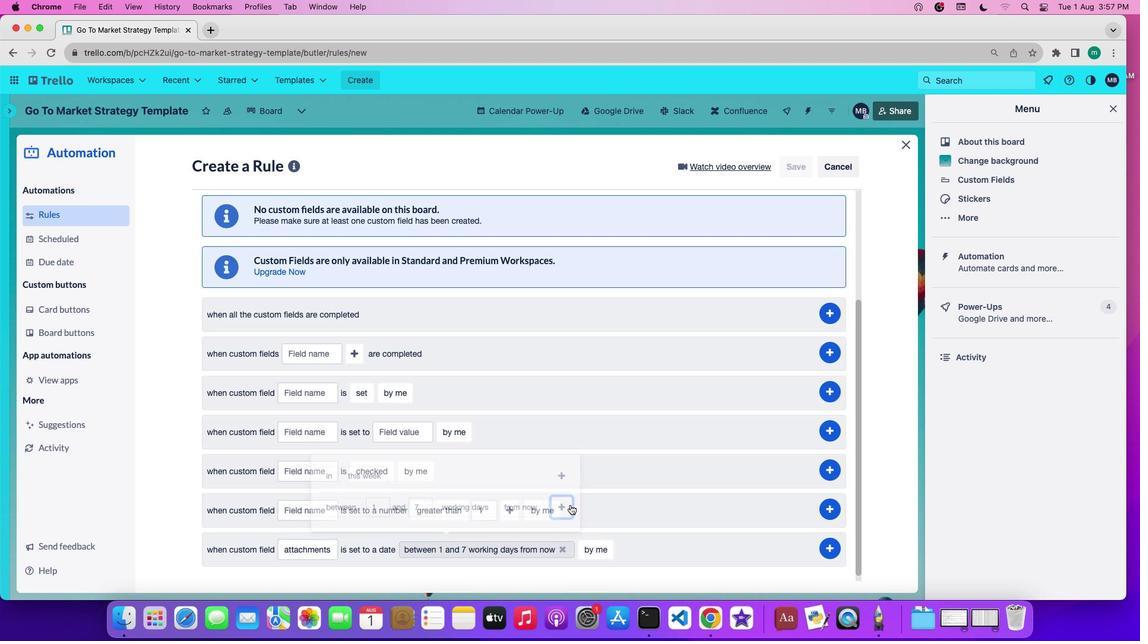 
Action: Mouse moved to (592, 555)
Screenshot: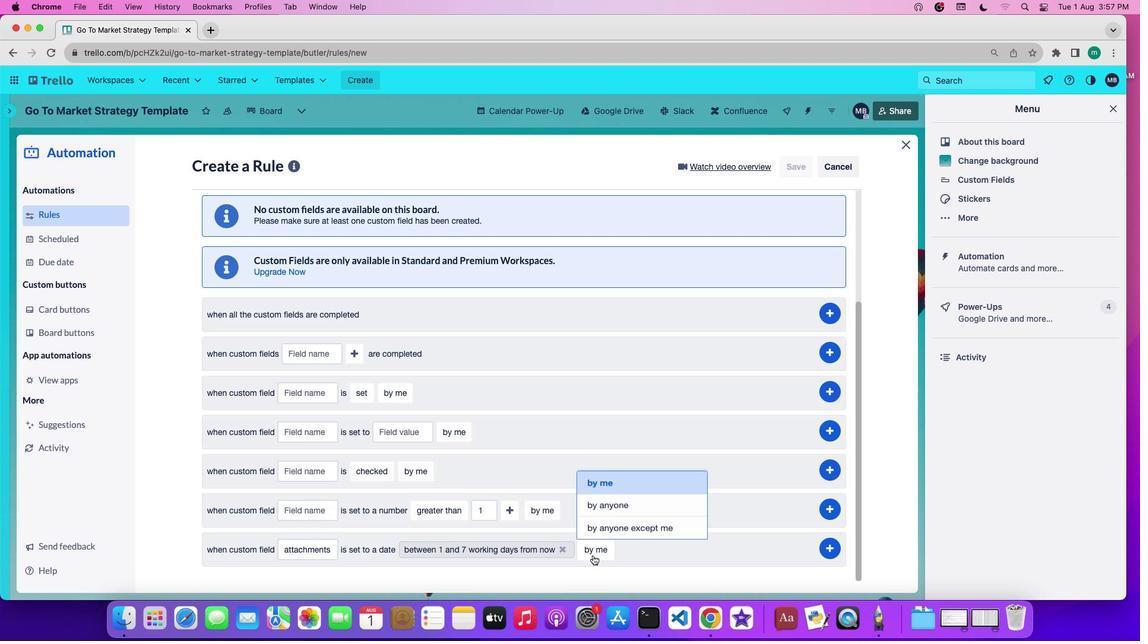 
Action: Mouse pressed left at (592, 555)
Screenshot: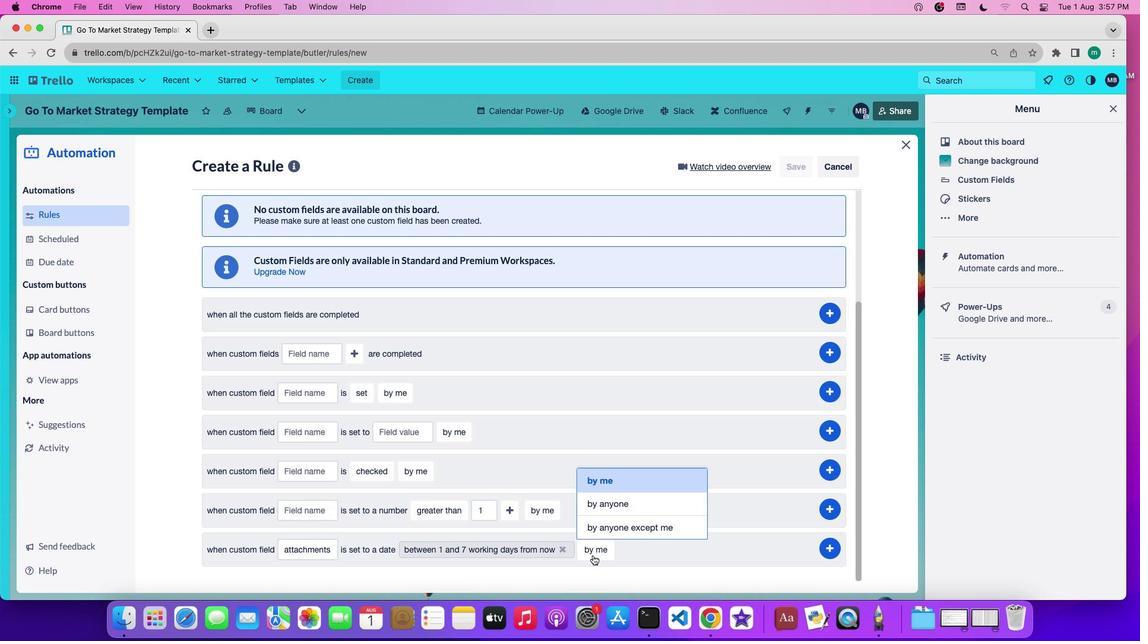 
Action: Mouse moved to (617, 523)
Screenshot: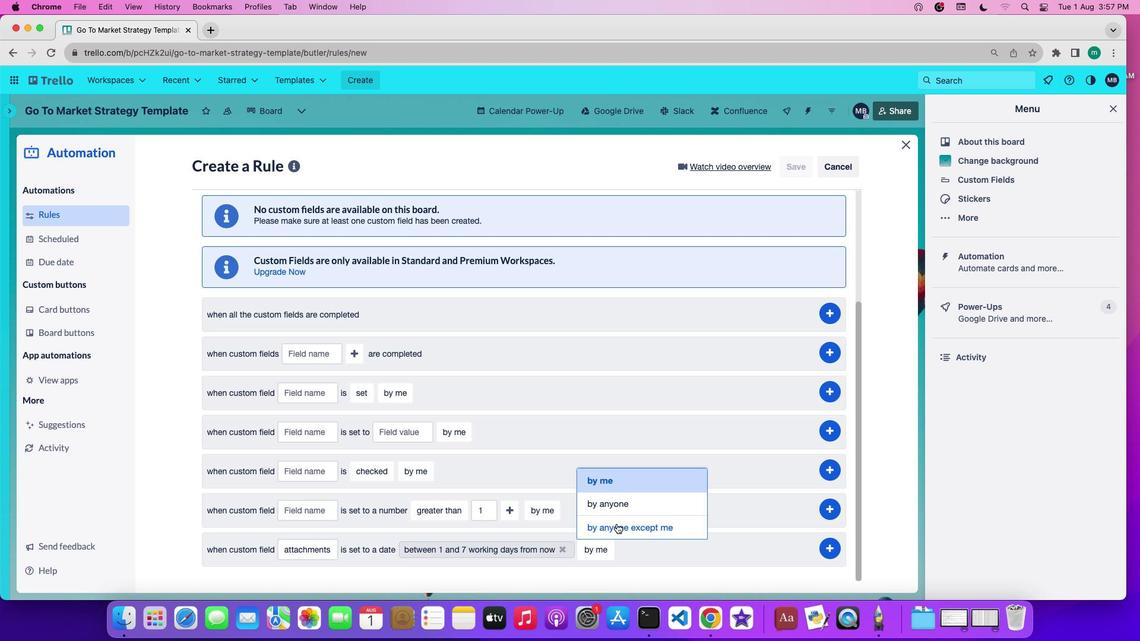 
Action: Mouse pressed left at (617, 523)
Screenshot: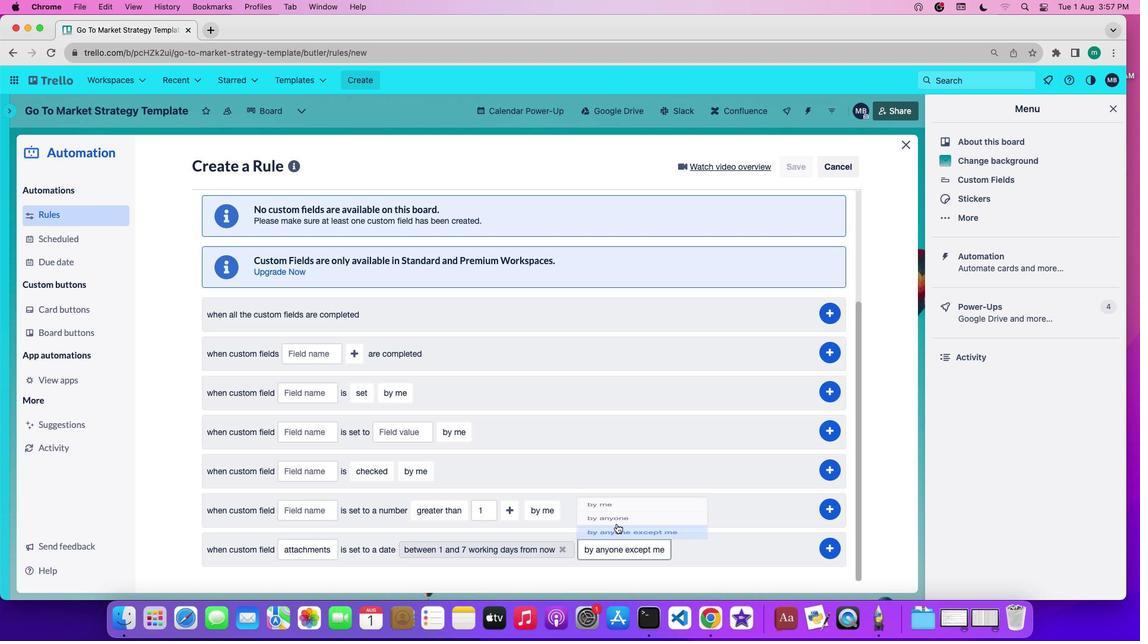 
Action: Mouse moved to (823, 546)
Screenshot: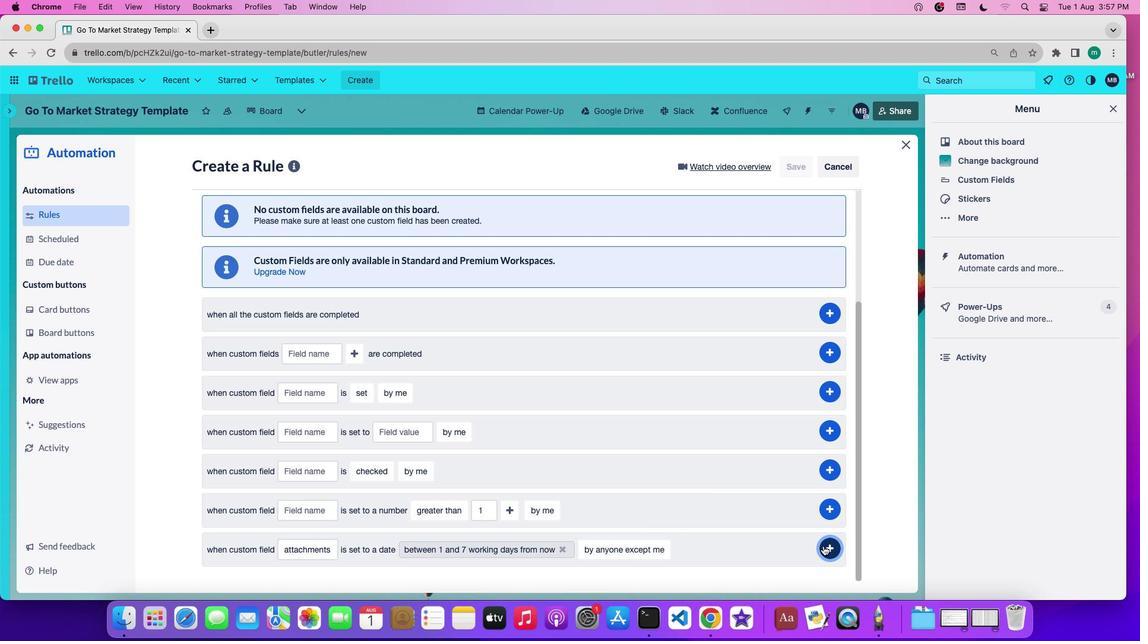 
Action: Mouse pressed left at (823, 546)
Screenshot: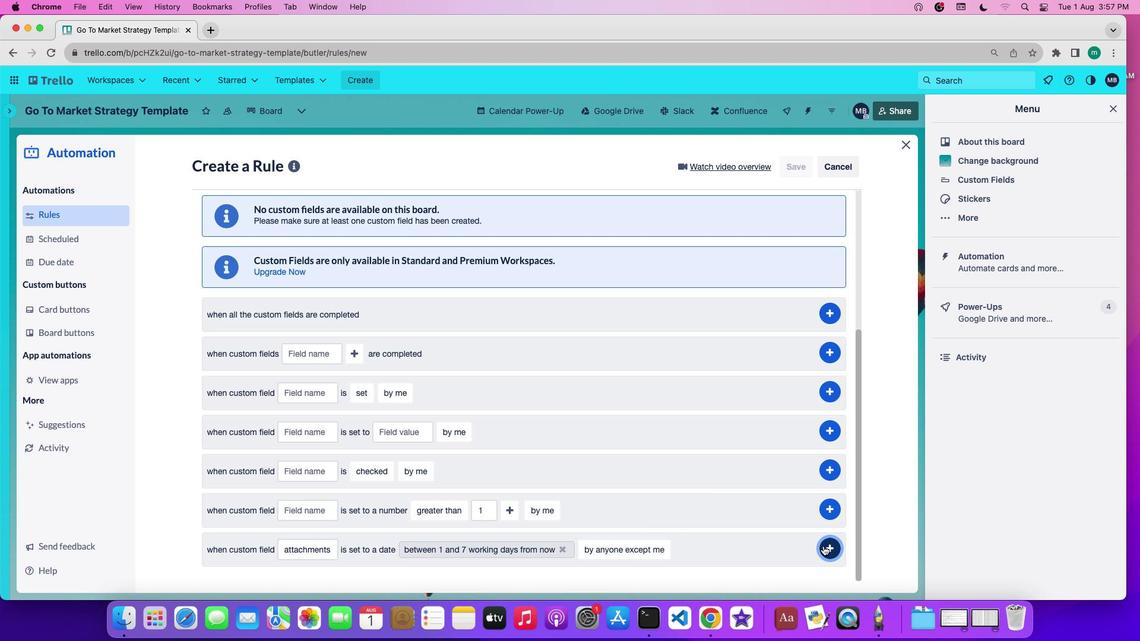 
